 Task: Explore Airbnb accommodation in atec, Czech Republic from 10th December, 2023 to 15th December, 2023 for 7 adults. Place can be entire room or shared room with 4 bedrooms having 7 beds and 4 bathrooms. Property type can be house. Amenities needed are: wifi, TV, free parkinig on premises, gym, breakfast.
Action: Mouse moved to (406, 175)
Screenshot: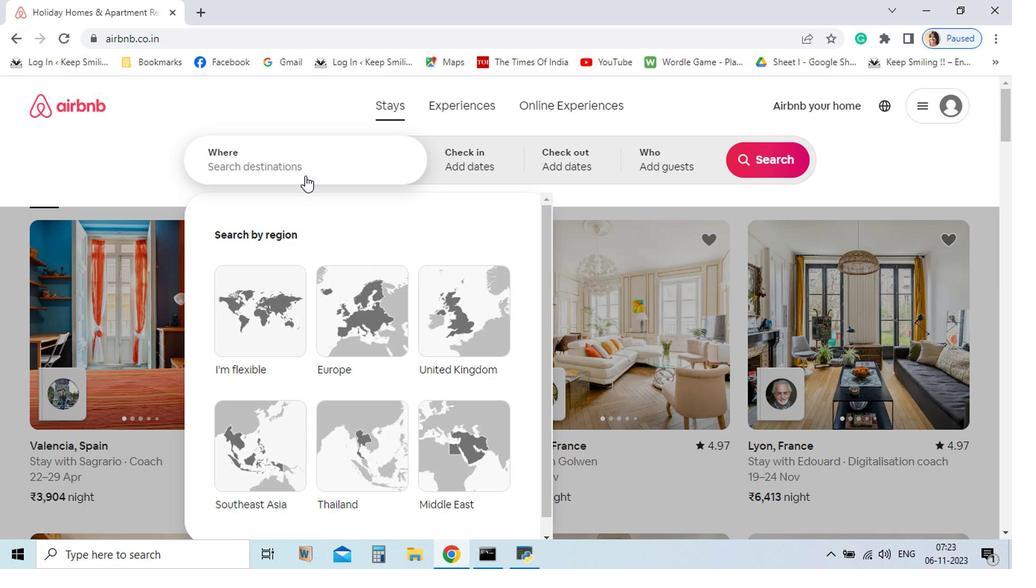 
Action: Mouse pressed left at (406, 175)
Screenshot: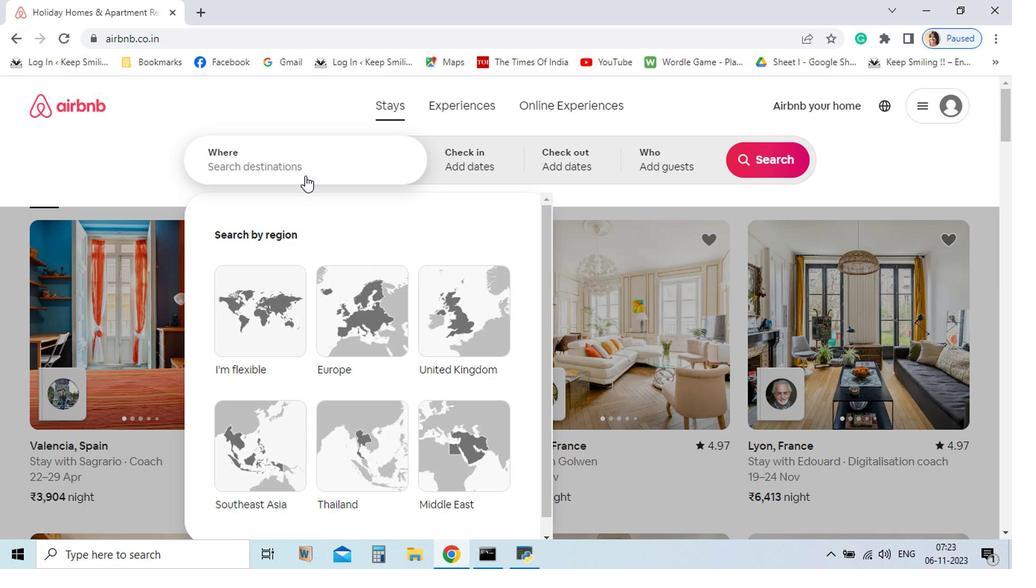 
Action: Mouse moved to (316, 224)
Screenshot: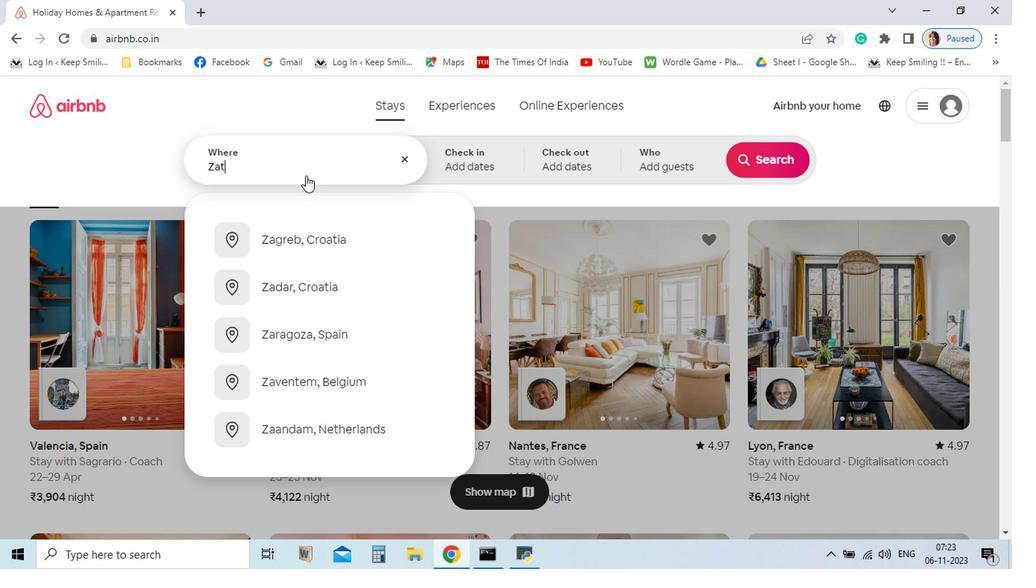 
Action: Mouse pressed left at (316, 224)
Screenshot: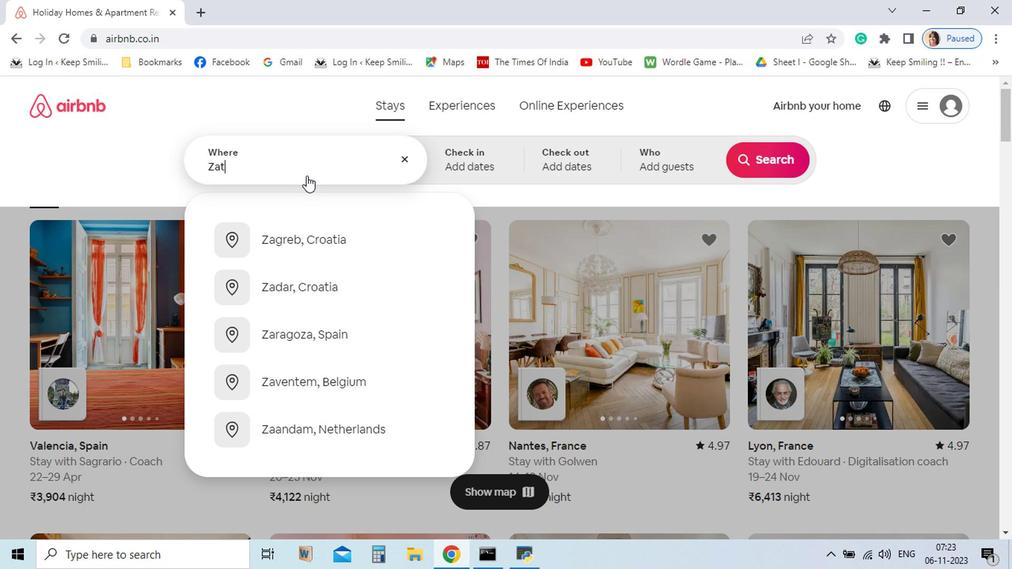 
Action: Mouse moved to (315, 224)
Screenshot: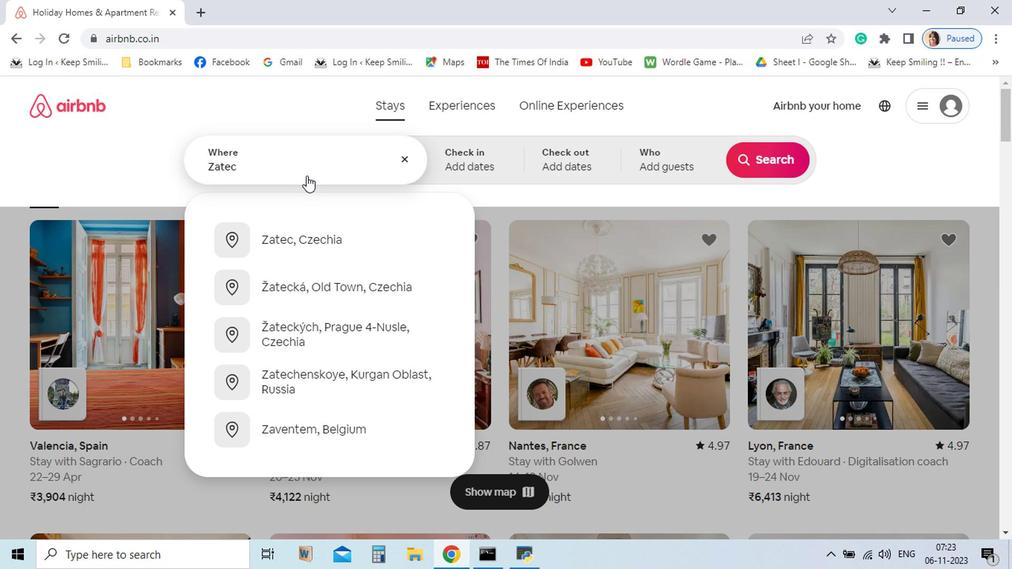 
Action: Key pressed <Key.shift>
Screenshot: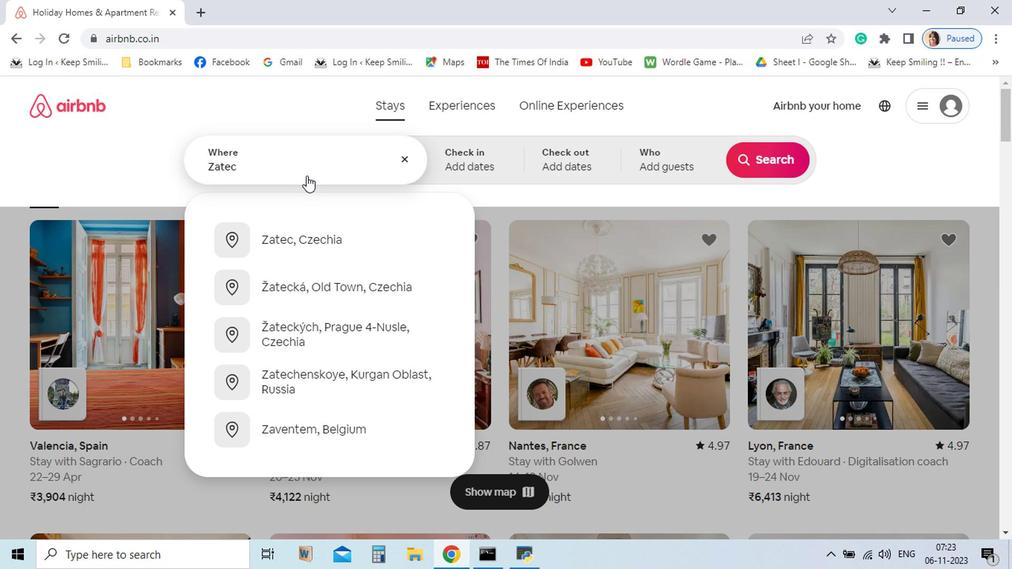 
Action: Mouse moved to (316, 224)
Screenshot: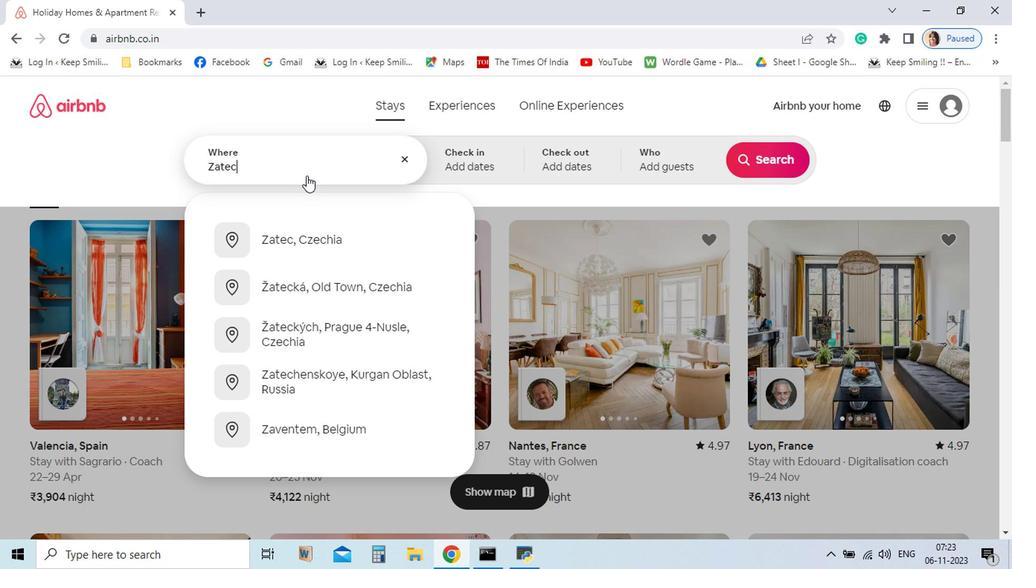 
Action: Key pressed Za
Screenshot: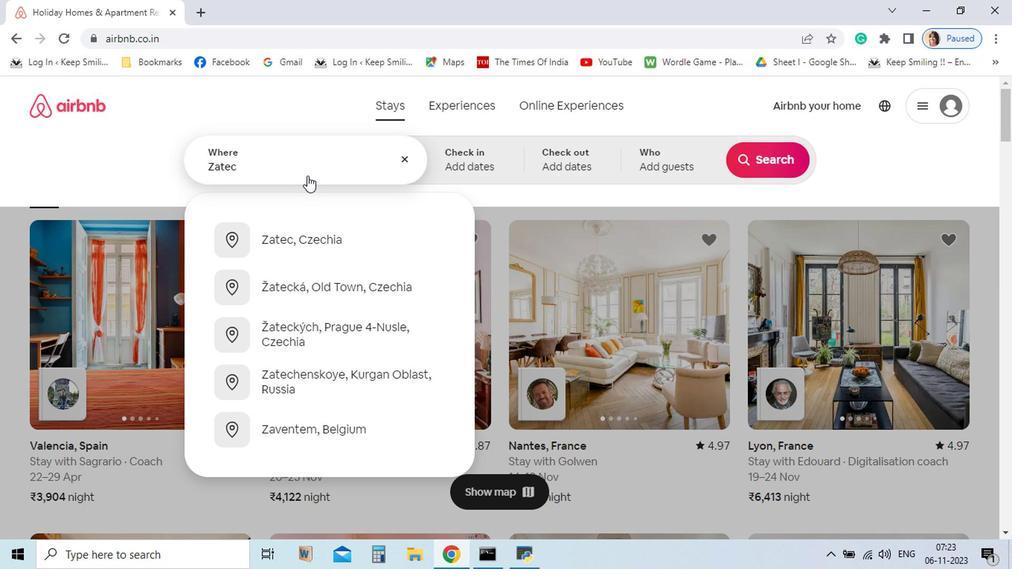 
Action: Mouse moved to (316, 224)
Screenshot: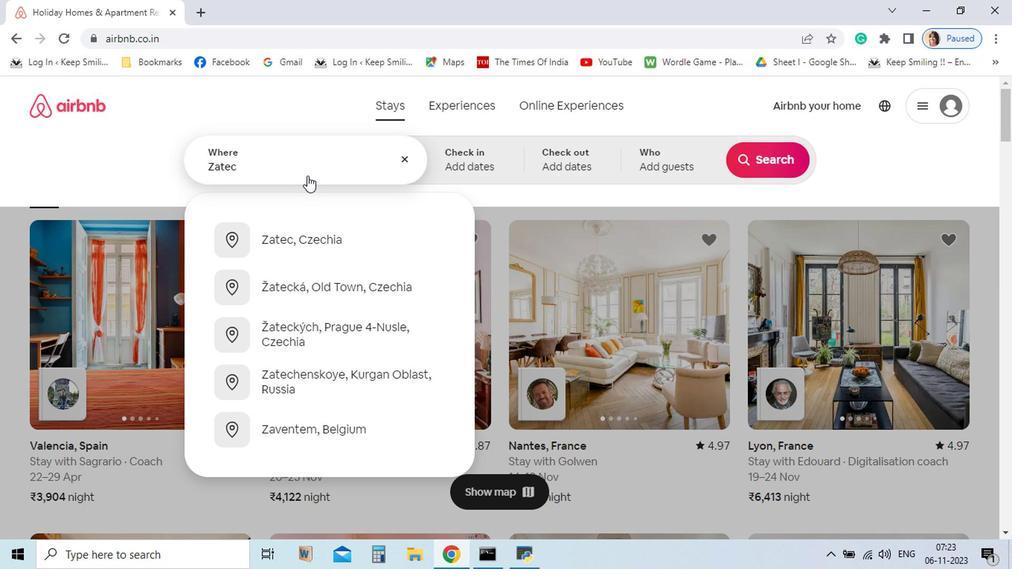 
Action: Key pressed t
Screenshot: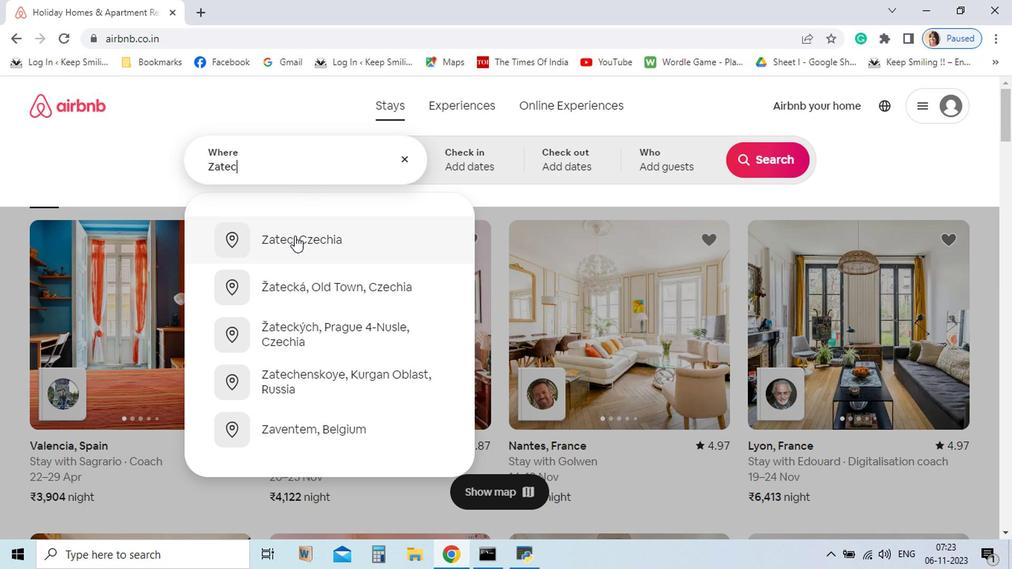 
Action: Mouse moved to (316, 224)
Screenshot: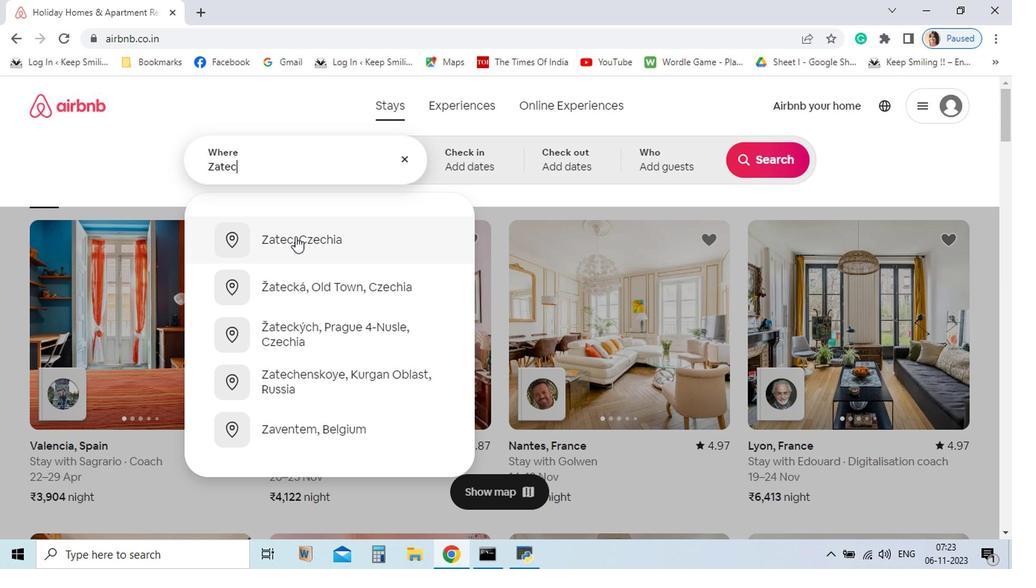 
Action: Key pressed ec
Screenshot: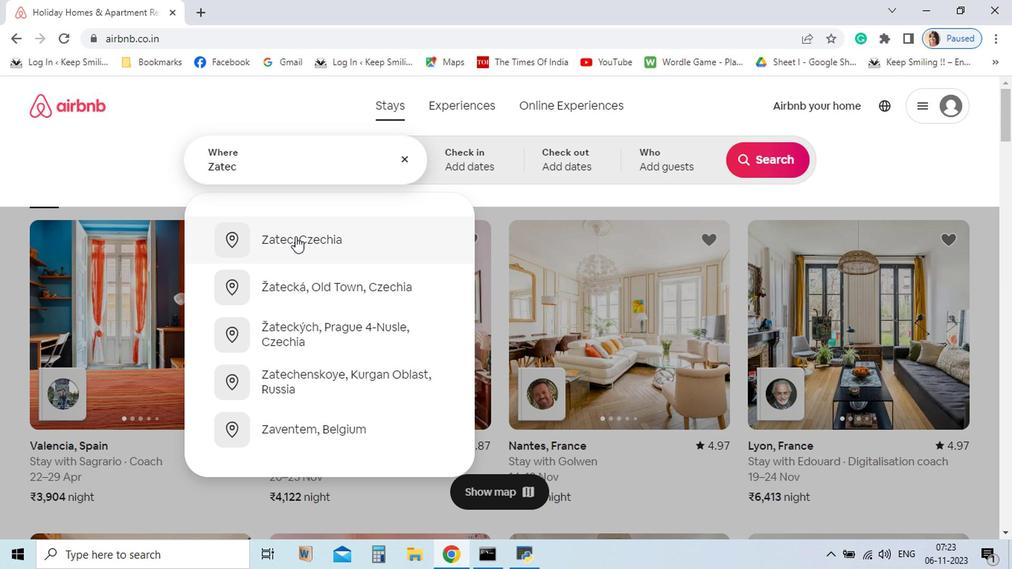 
Action: Mouse moved to (323, 259)
Screenshot: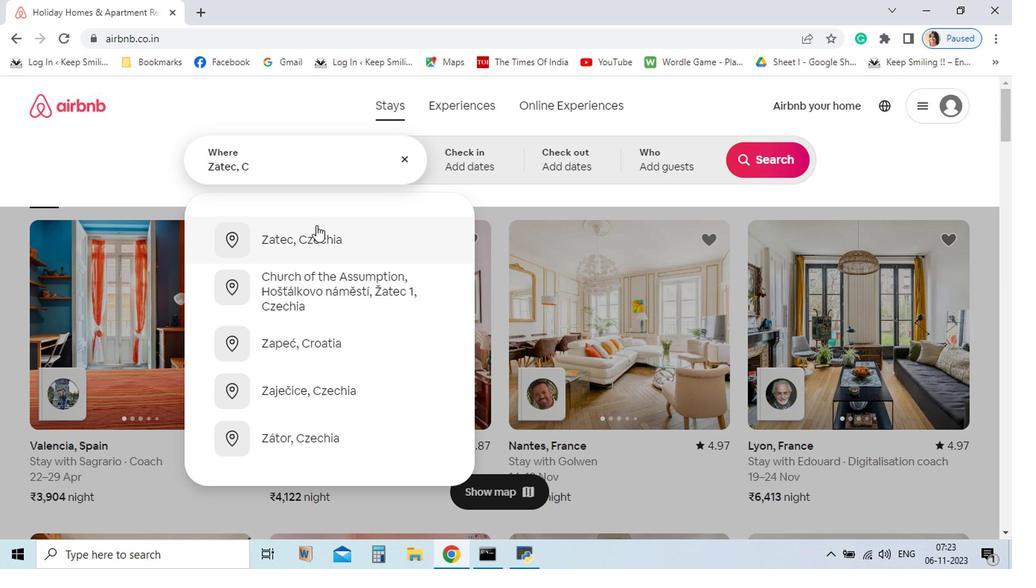 
Action: Key pressed ,<Key.space><Key.shift>Czech<Key.space><Key.shift>Republic
Screenshot: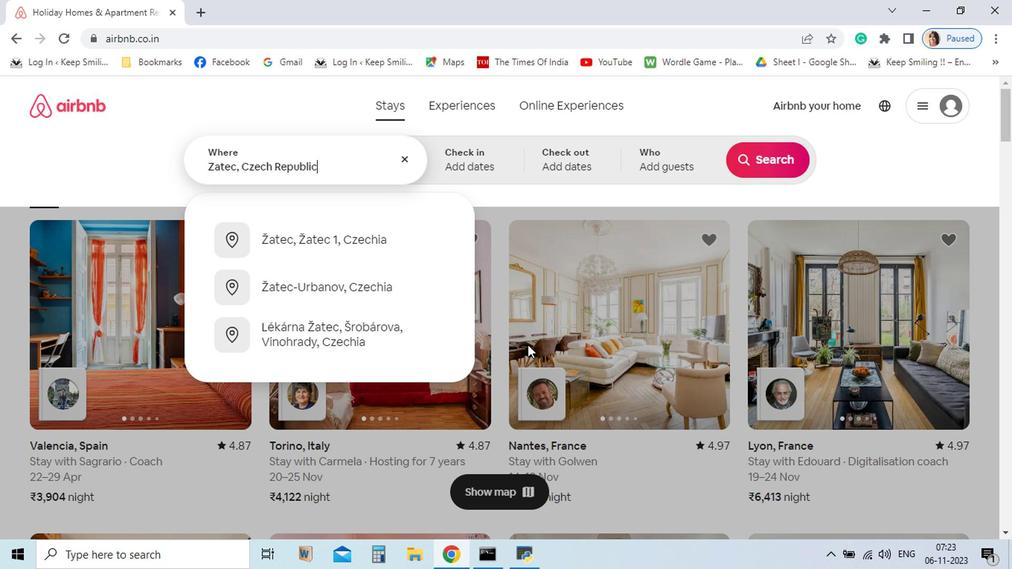 
Action: Mouse moved to (473, 344)
Screenshot: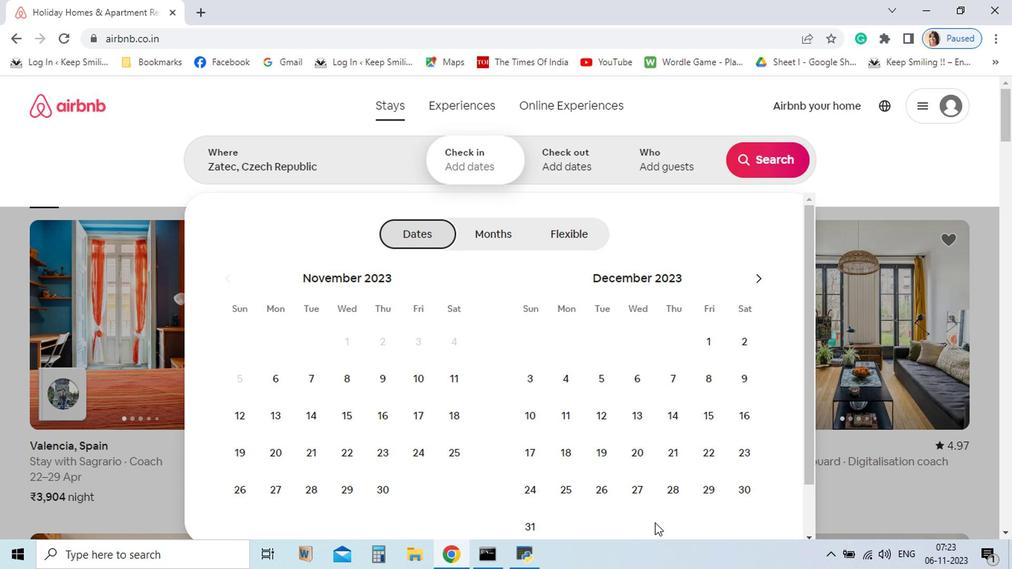 
Action: Key pressed <Key.enter>
Screenshot: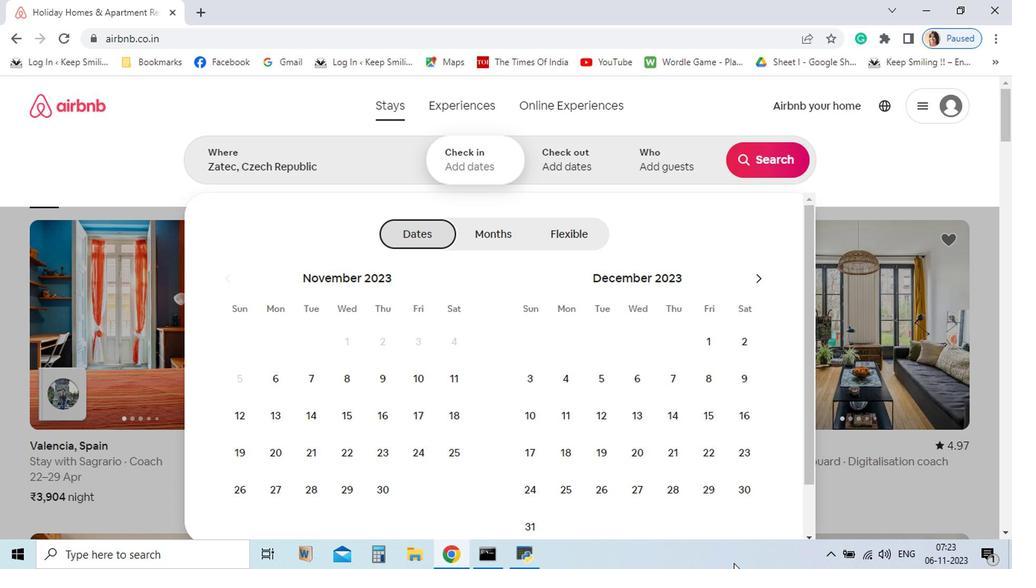 
Action: Mouse moved to (472, 389)
Screenshot: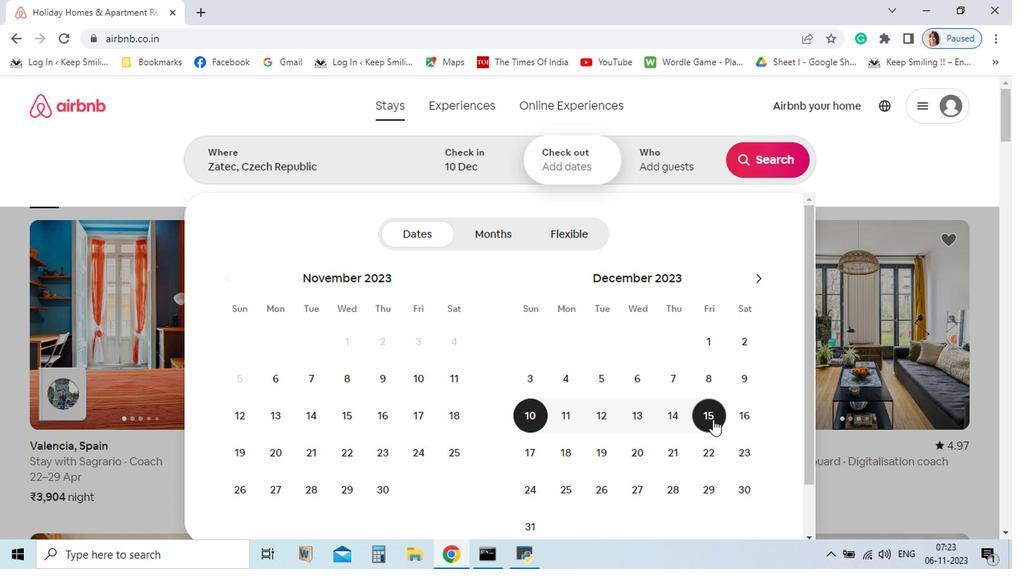 
Action: Mouse pressed left at (472, 389)
Screenshot: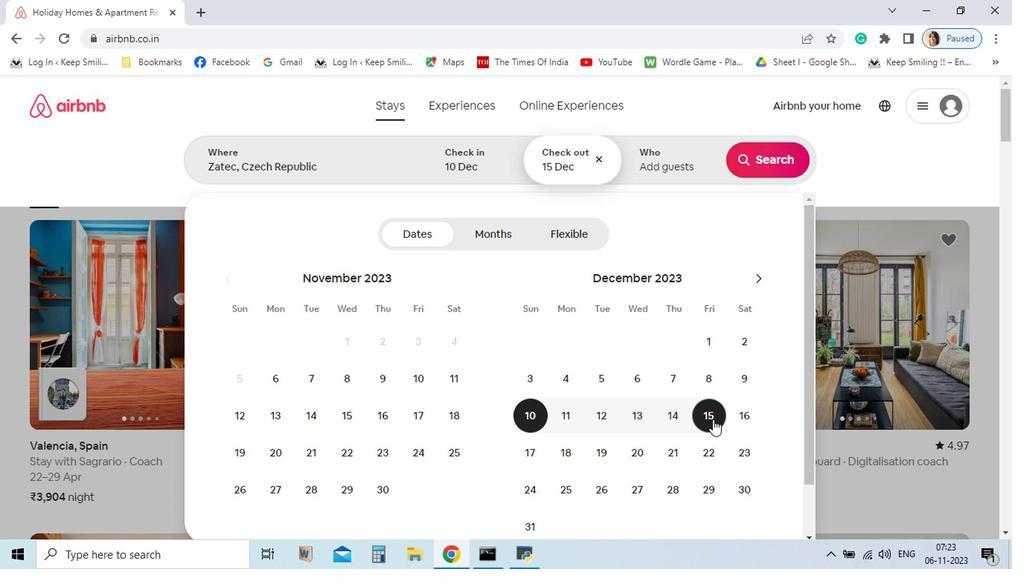 
Action: Mouse moved to (604, 398)
Screenshot: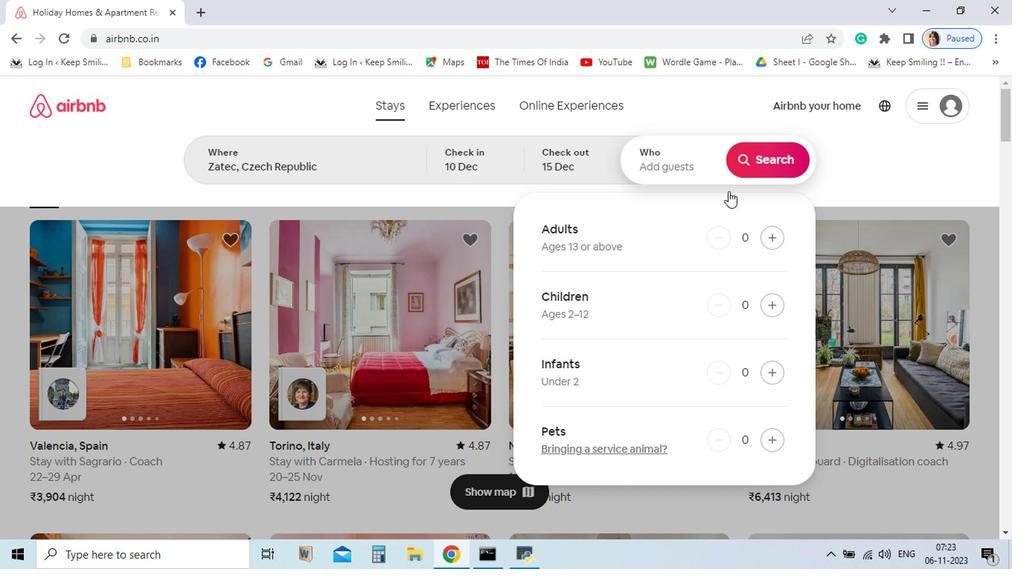 
Action: Mouse pressed left at (604, 398)
Screenshot: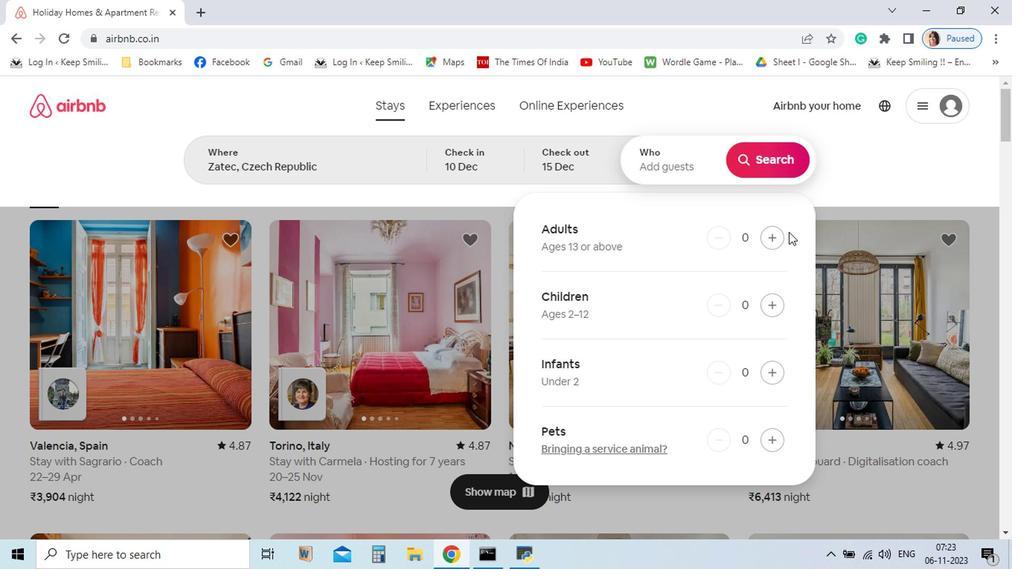 
Action: Mouse moved to (567, 204)
Screenshot: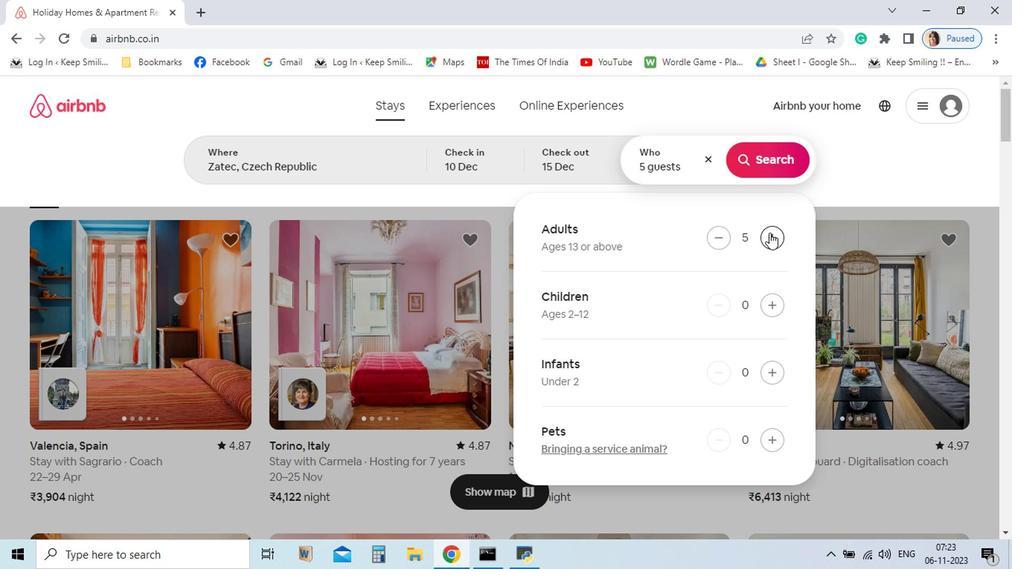 
Action: Mouse pressed left at (567, 204)
Screenshot: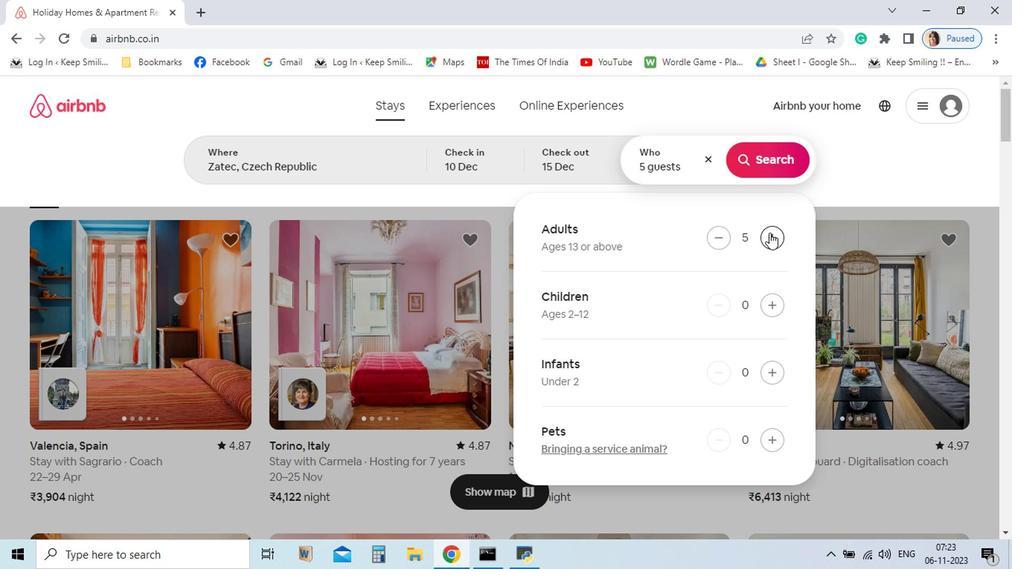 
Action: Mouse moved to (644, 265)
Screenshot: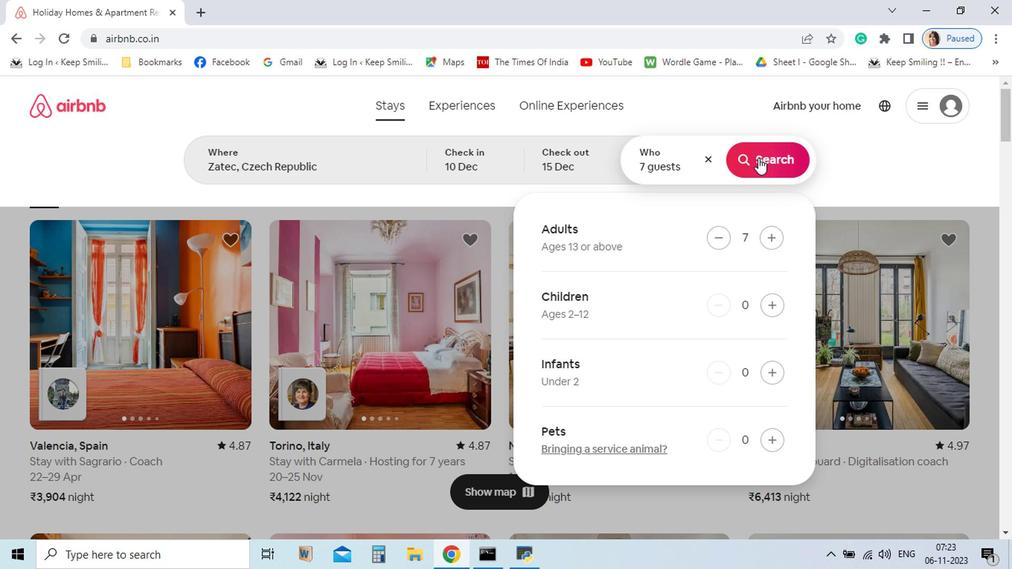 
Action: Mouse pressed left at (644, 265)
Screenshot: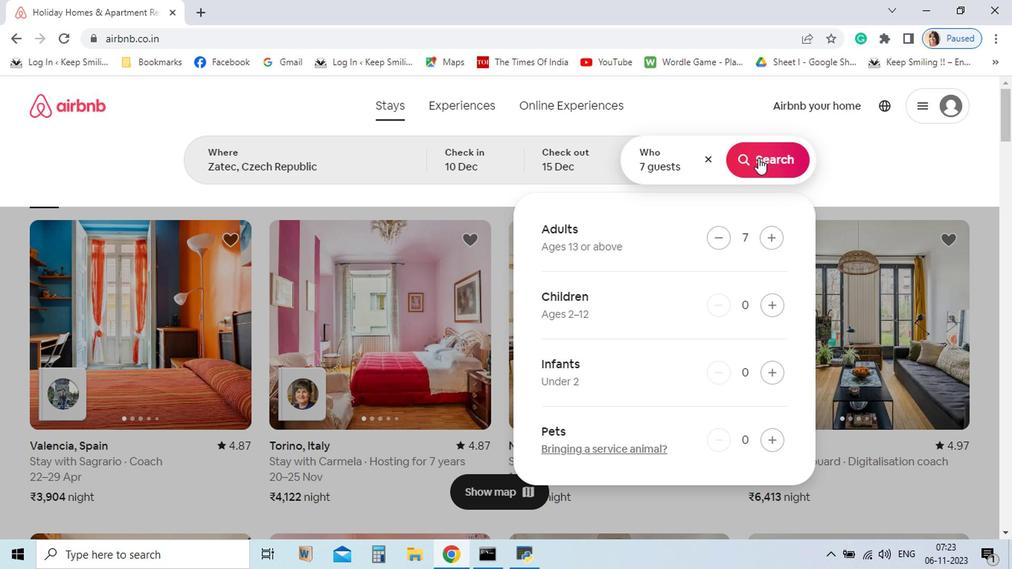 
Action: Mouse pressed left at (644, 265)
Screenshot: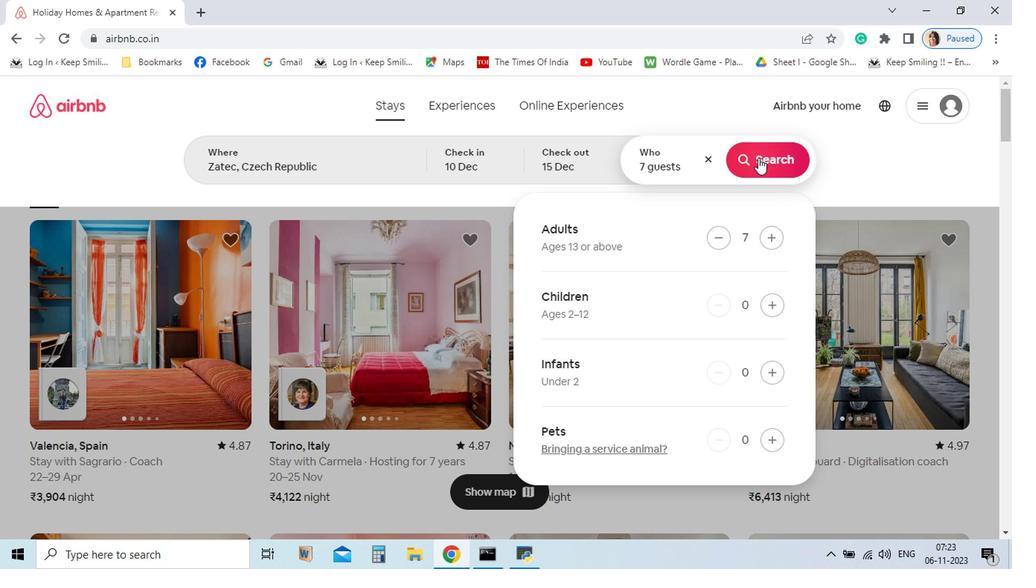 
Action: Mouse pressed left at (644, 265)
Screenshot: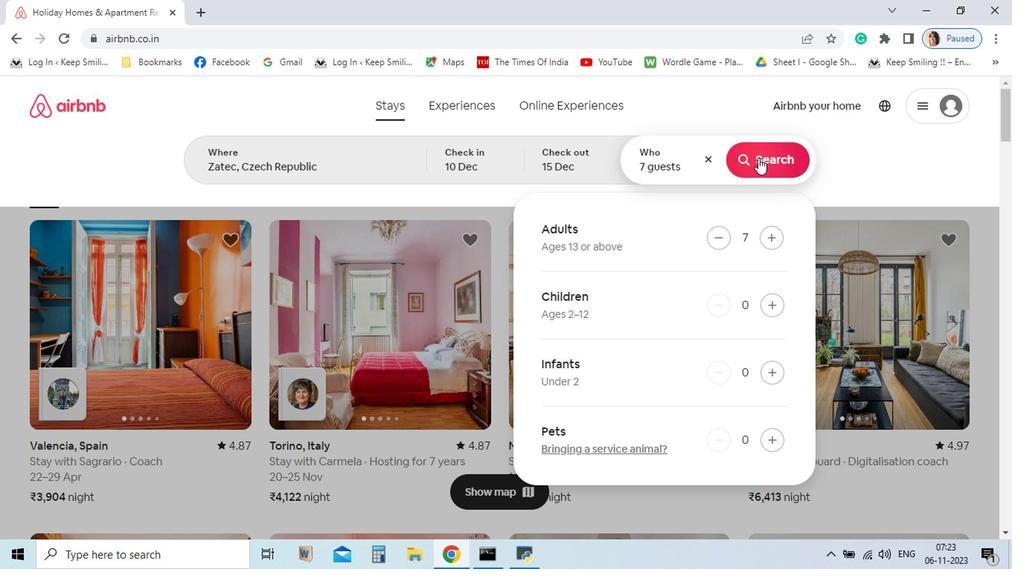 
Action: Mouse pressed left at (644, 265)
Screenshot: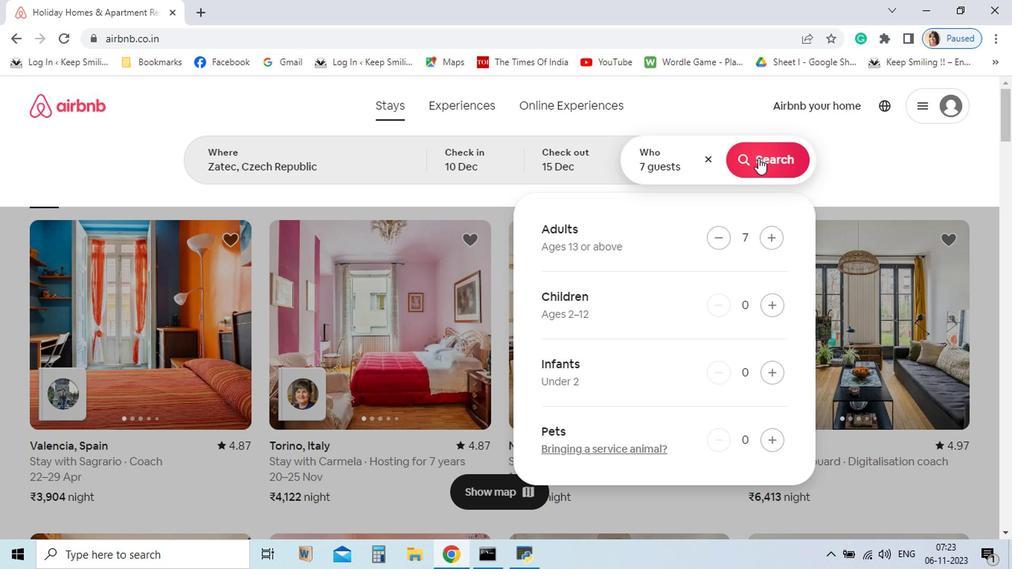 
Action: Mouse pressed left at (644, 265)
Screenshot: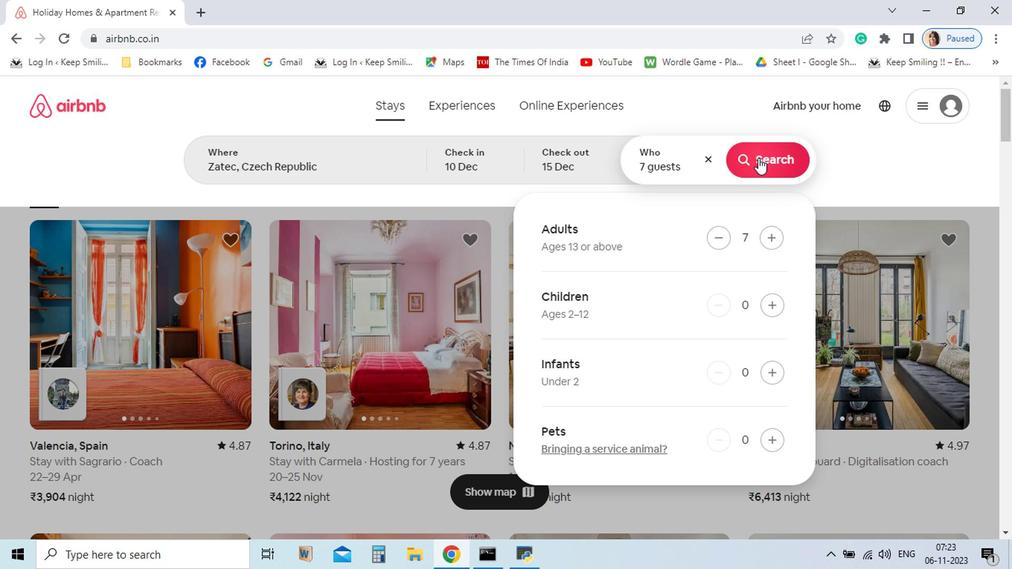 
Action: Mouse pressed left at (644, 265)
Screenshot: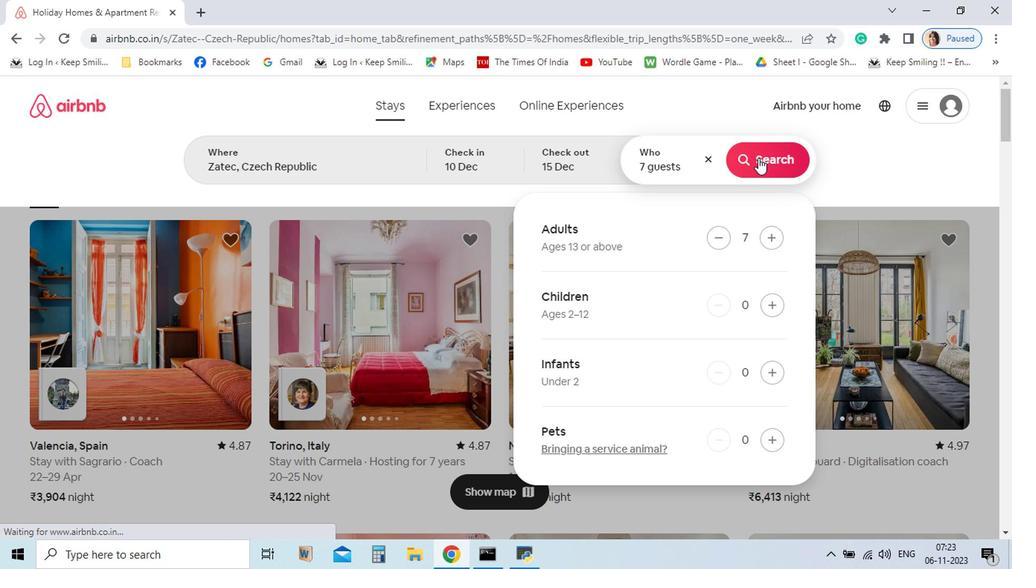 
Action: Mouse pressed left at (644, 265)
Screenshot: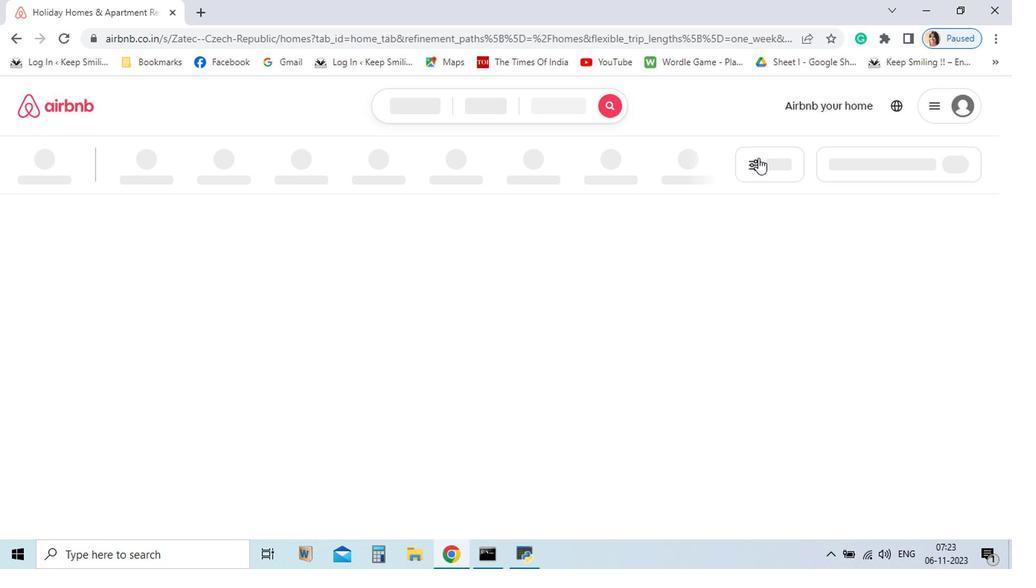 
Action: Mouse moved to (637, 211)
Screenshot: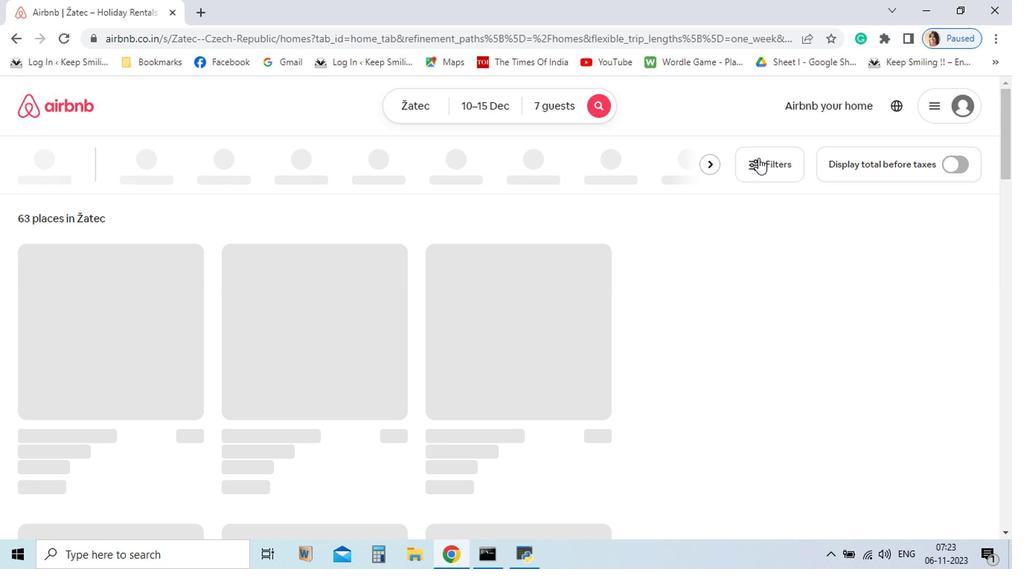 
Action: Mouse pressed left at (637, 211)
Screenshot: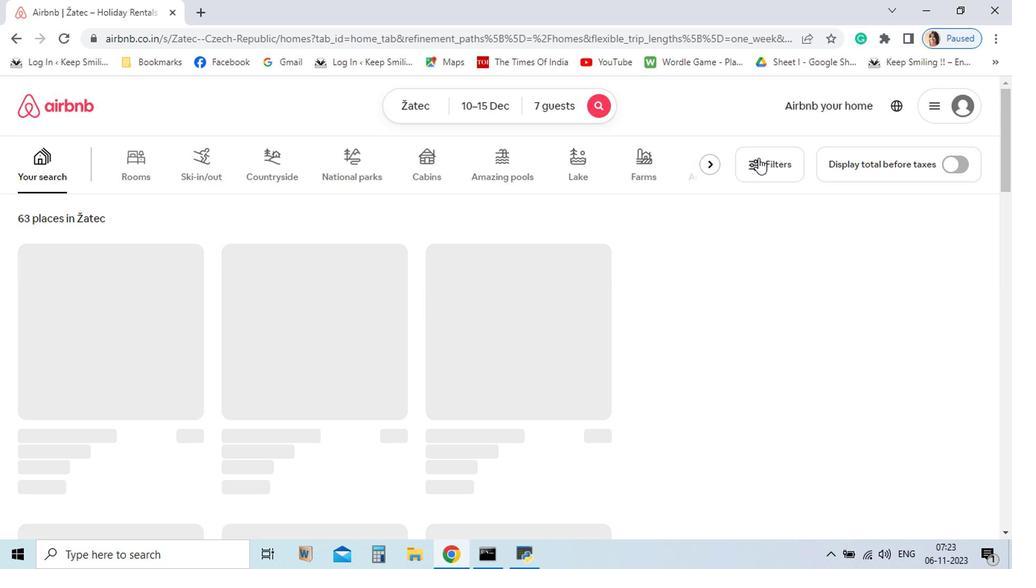 
Action: Mouse moved to (652, 213)
Screenshot: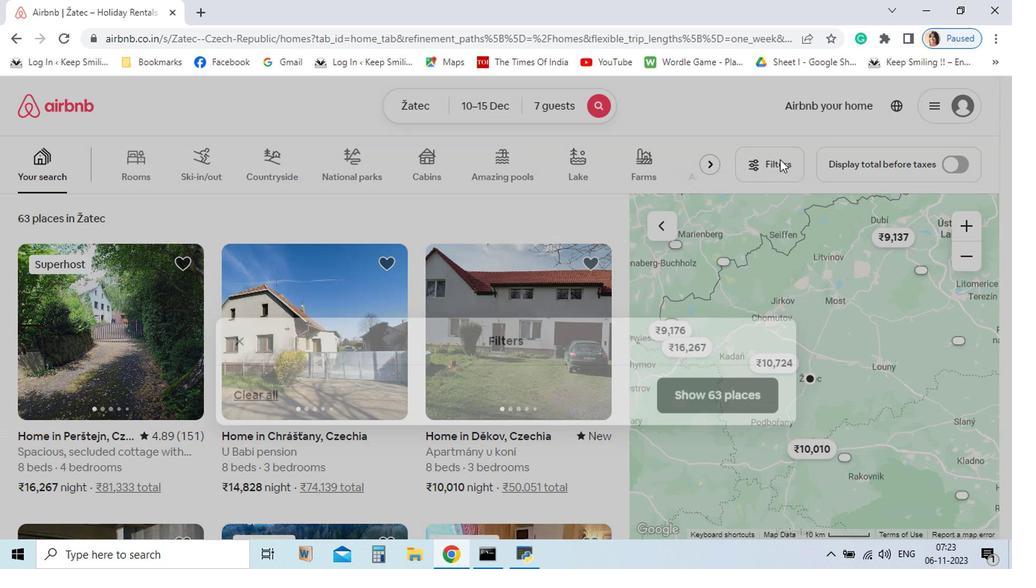 
Action: Mouse pressed left at (652, 213)
Screenshot: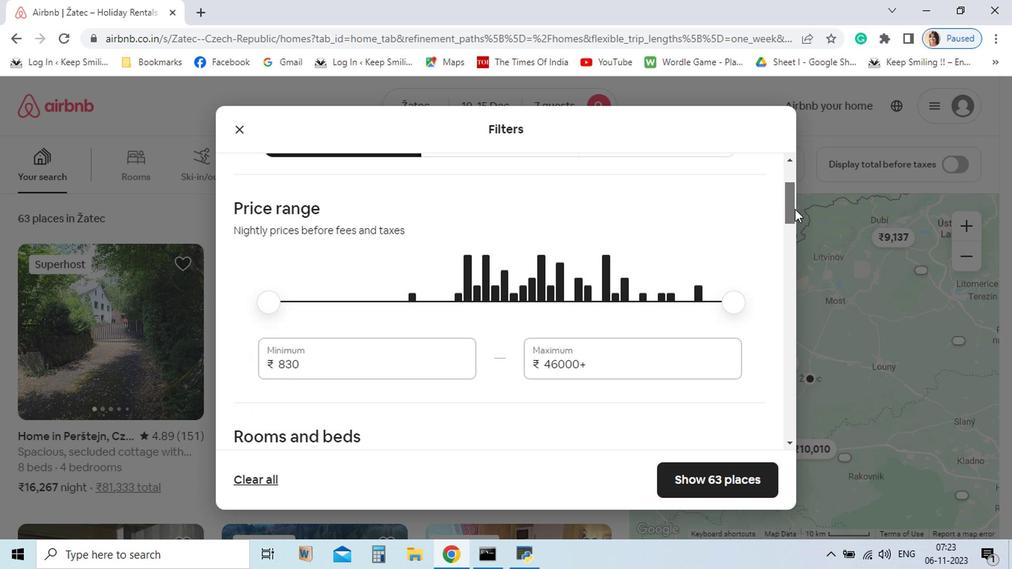 
Action: Mouse moved to (658, 233)
Screenshot: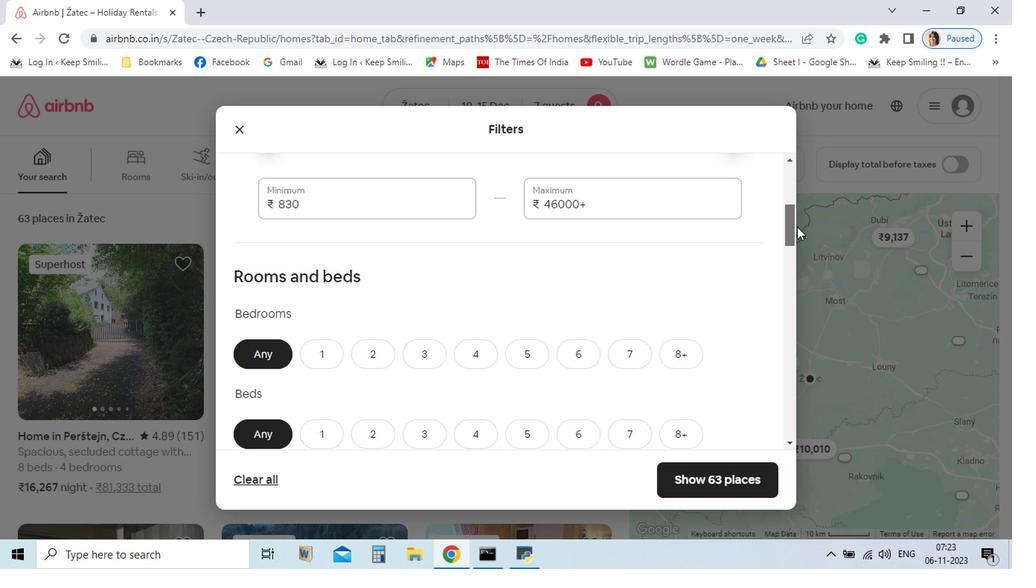 
Action: Mouse pressed left at (658, 233)
Screenshot: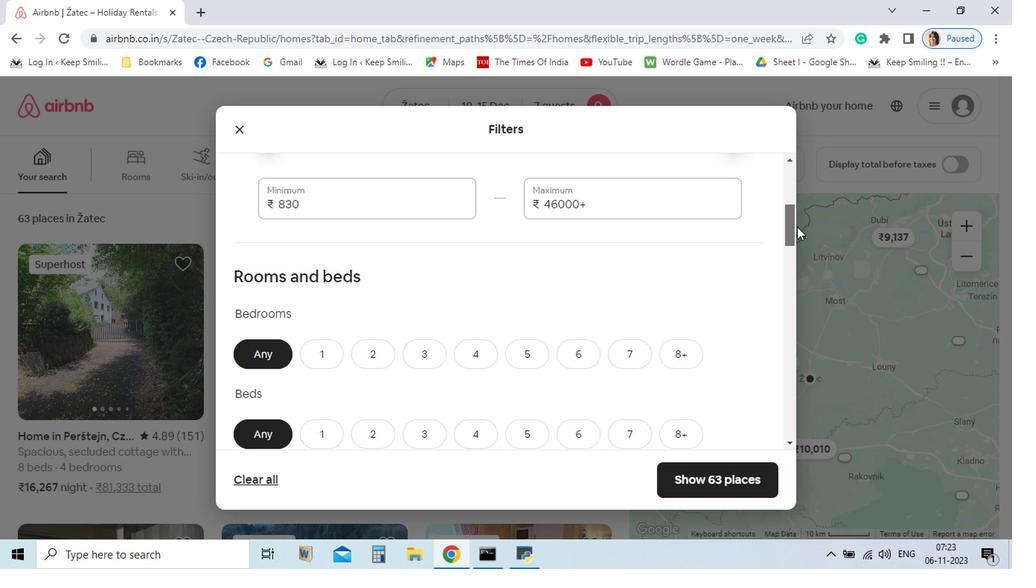 
Action: Mouse moved to (432, 340)
Screenshot: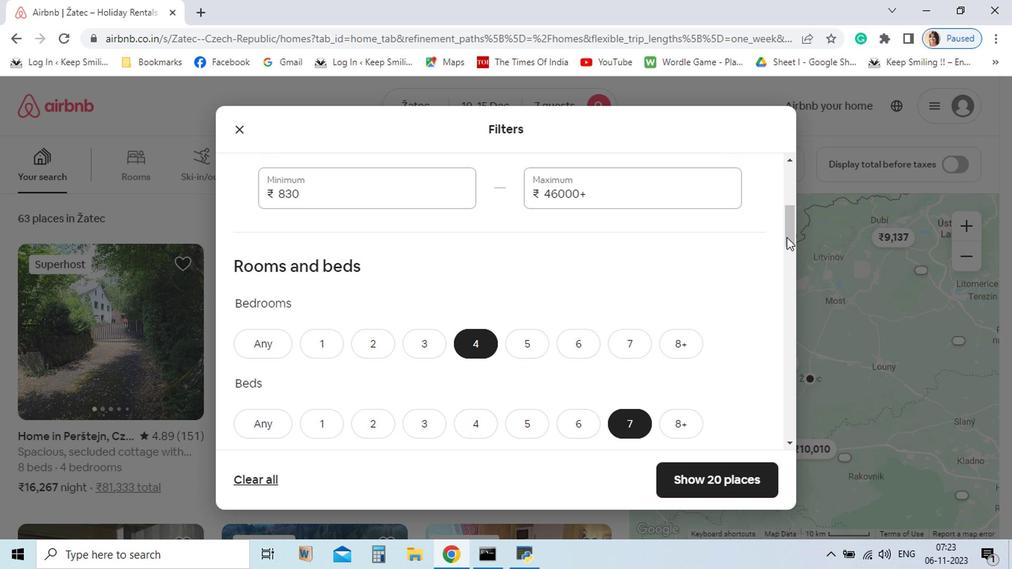 
Action: Mouse pressed left at (432, 340)
Screenshot: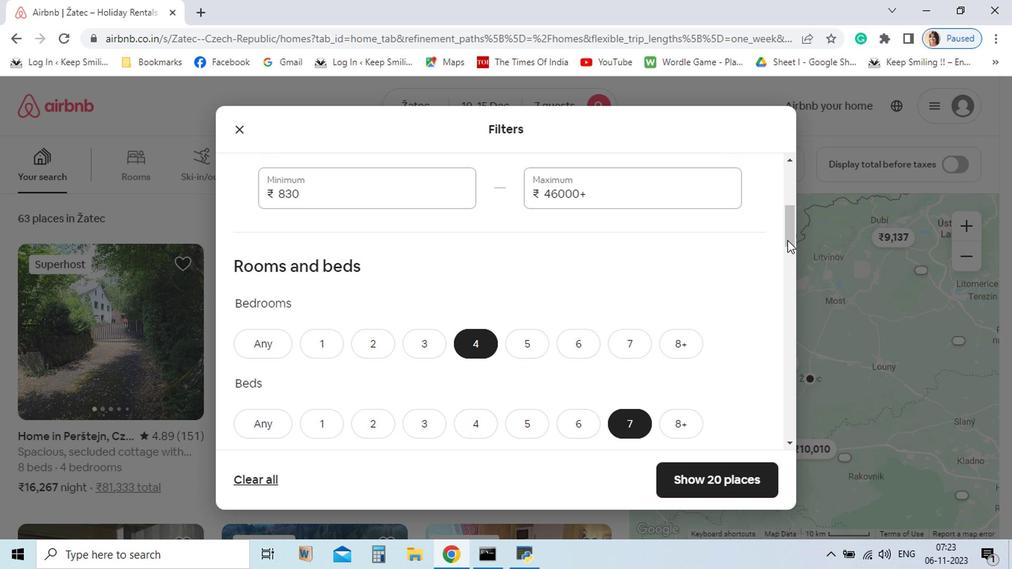 
Action: Mouse moved to (548, 399)
Screenshot: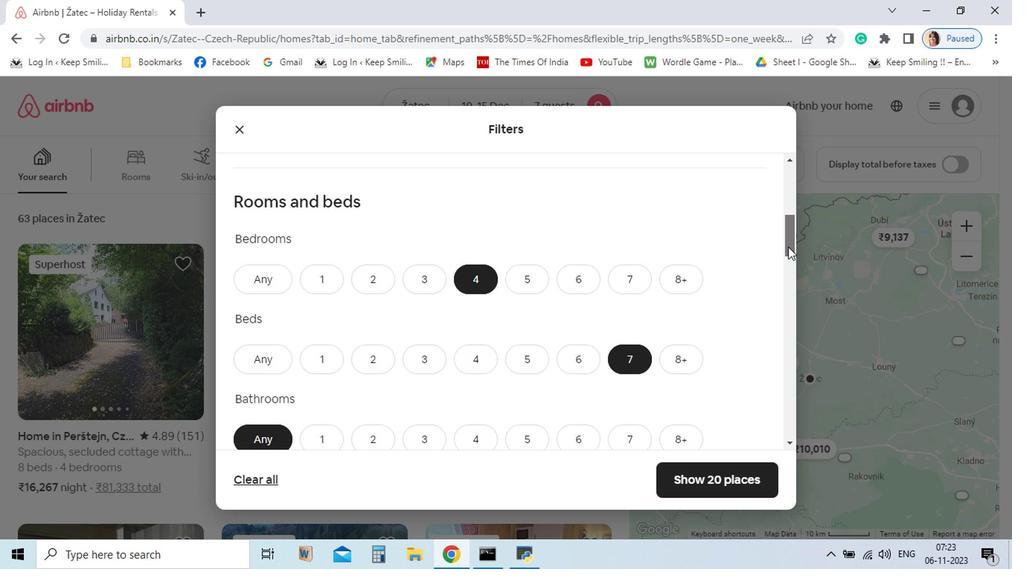 
Action: Mouse pressed left at (548, 399)
Screenshot: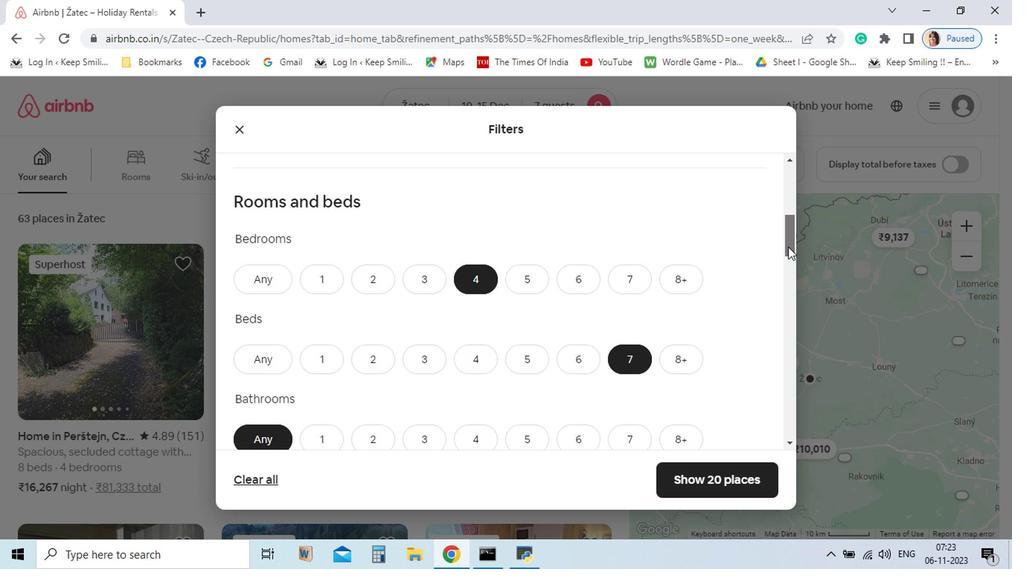 
Action: Mouse moved to (657, 268)
Screenshot: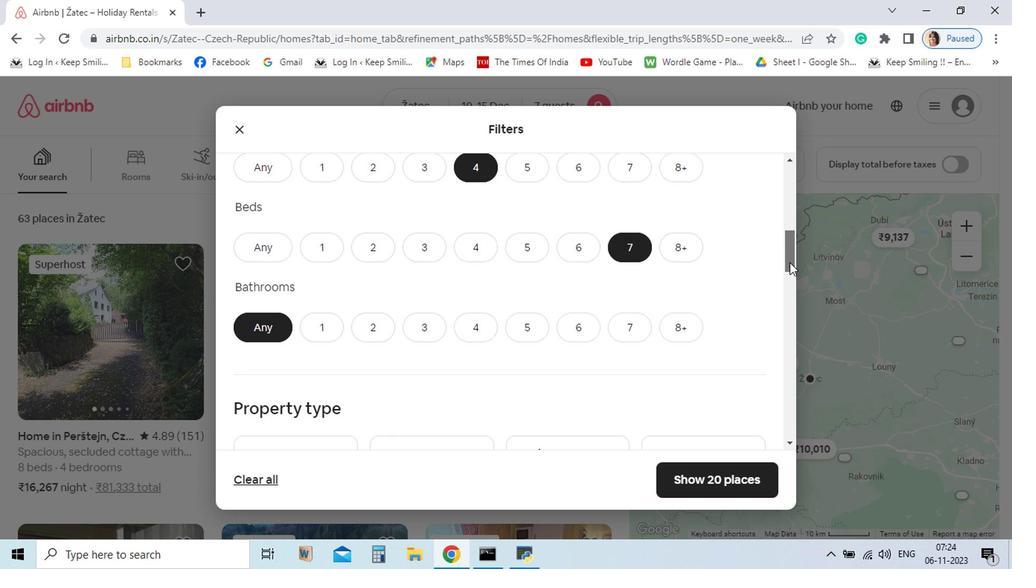 
Action: Mouse pressed left at (657, 268)
Screenshot: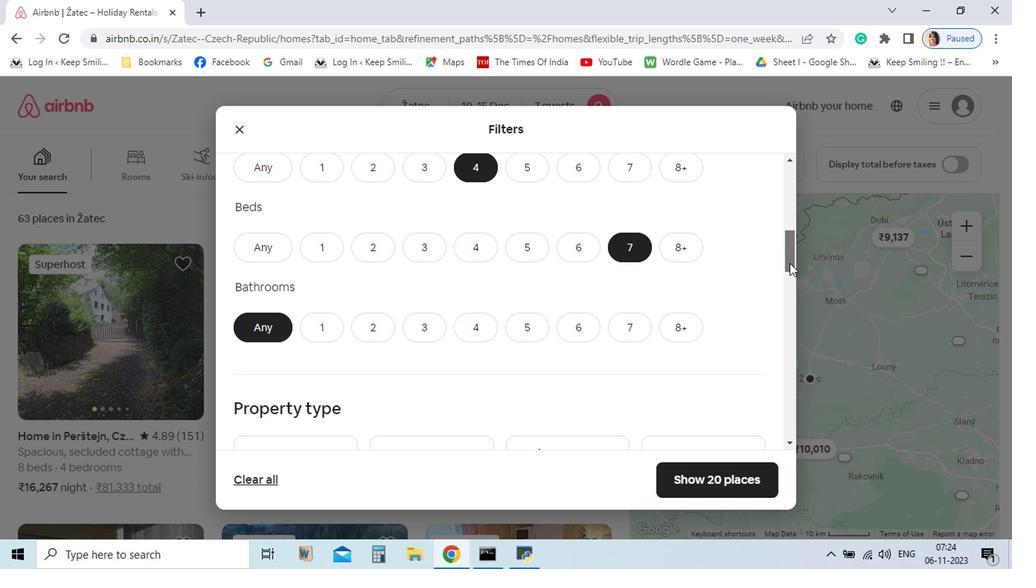 
Action: Mouse moved to (440, 326)
Screenshot: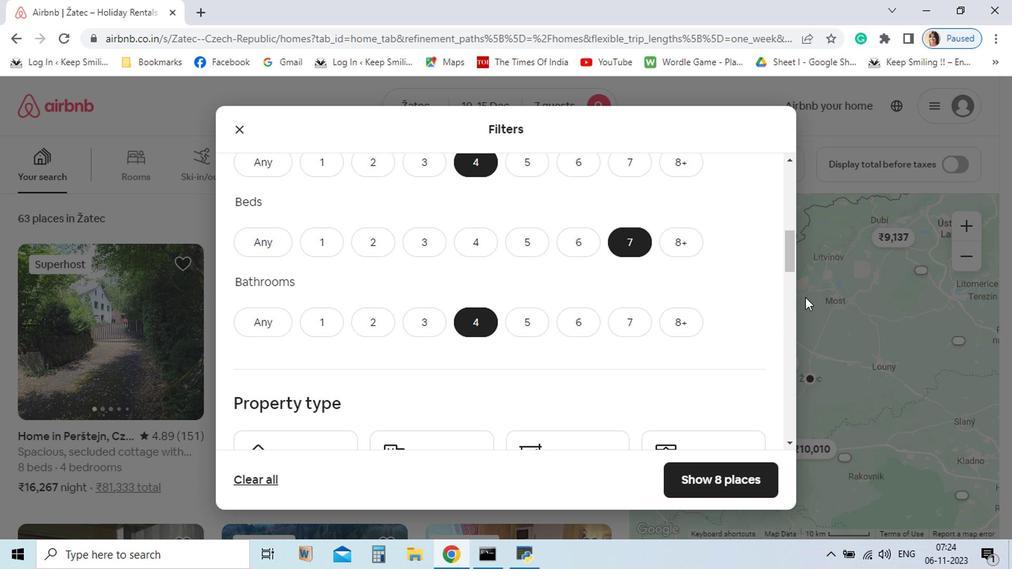 
Action: Mouse pressed left at (440, 326)
Screenshot: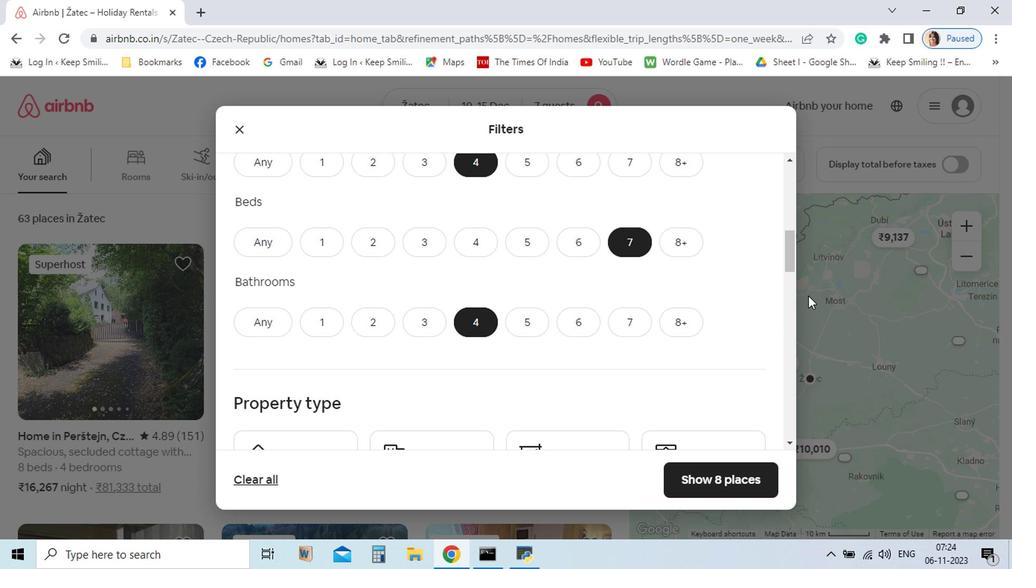 
Action: Mouse moved to (659, 286)
Screenshot: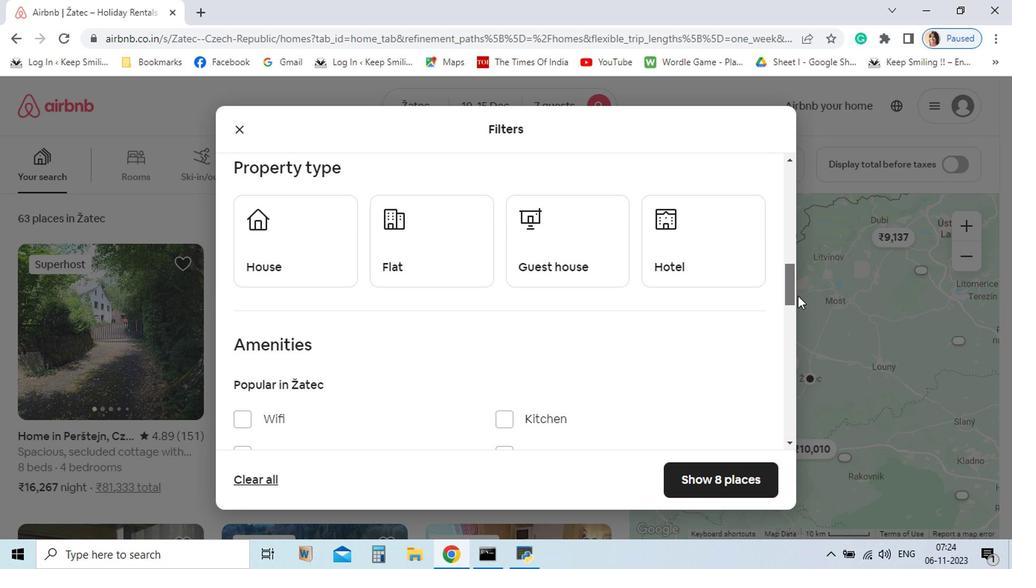 
Action: Mouse pressed left at (659, 286)
Screenshot: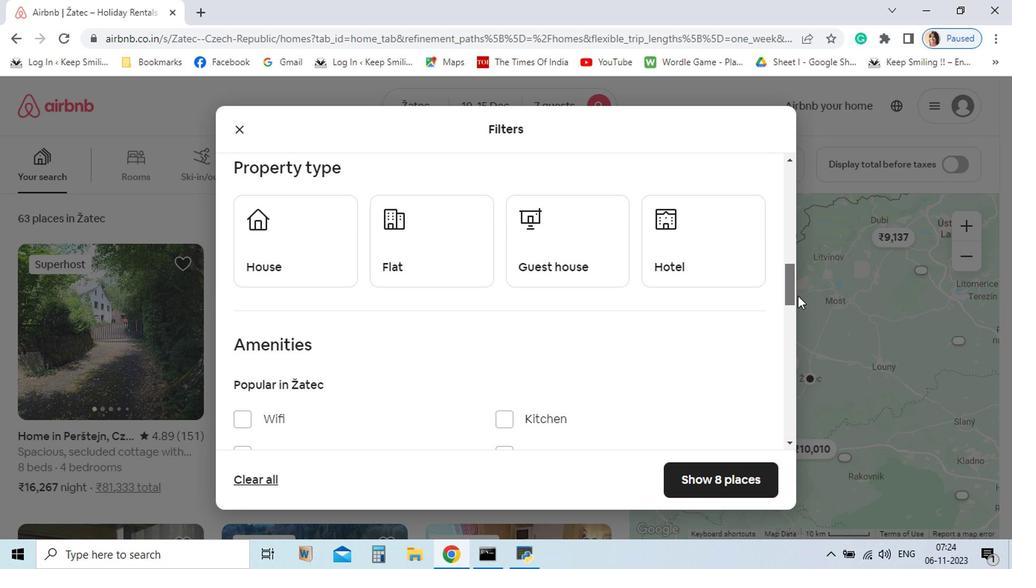 
Action: Mouse moved to (659, 309)
Screenshot: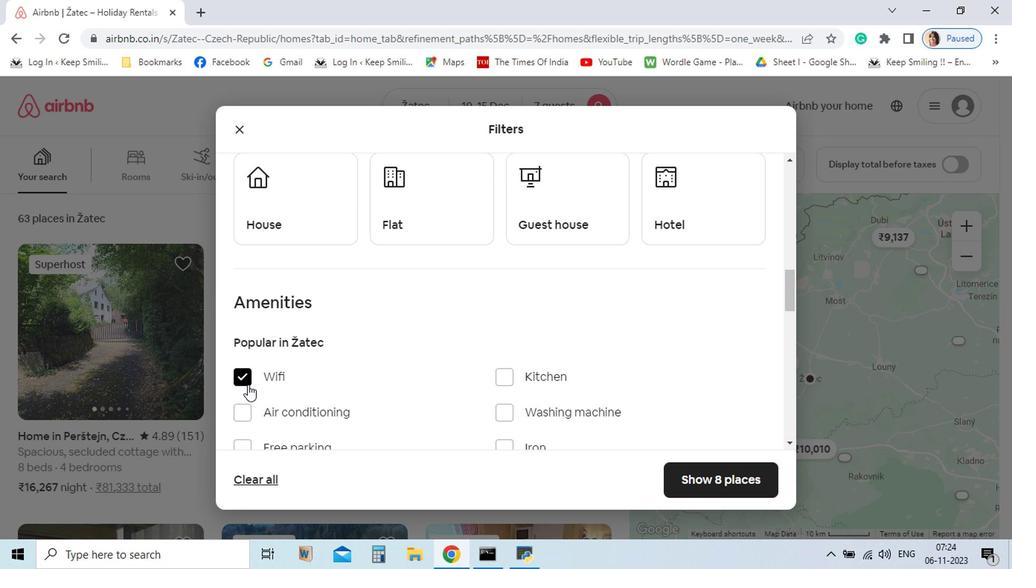 
Action: Mouse pressed left at (659, 309)
Screenshot: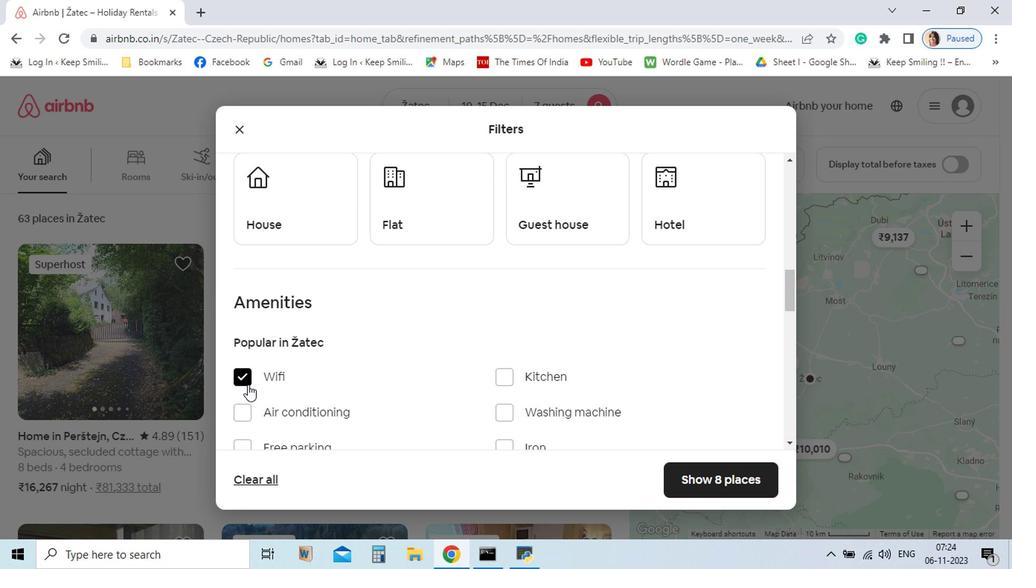 
Action: Mouse moved to (275, 373)
Screenshot: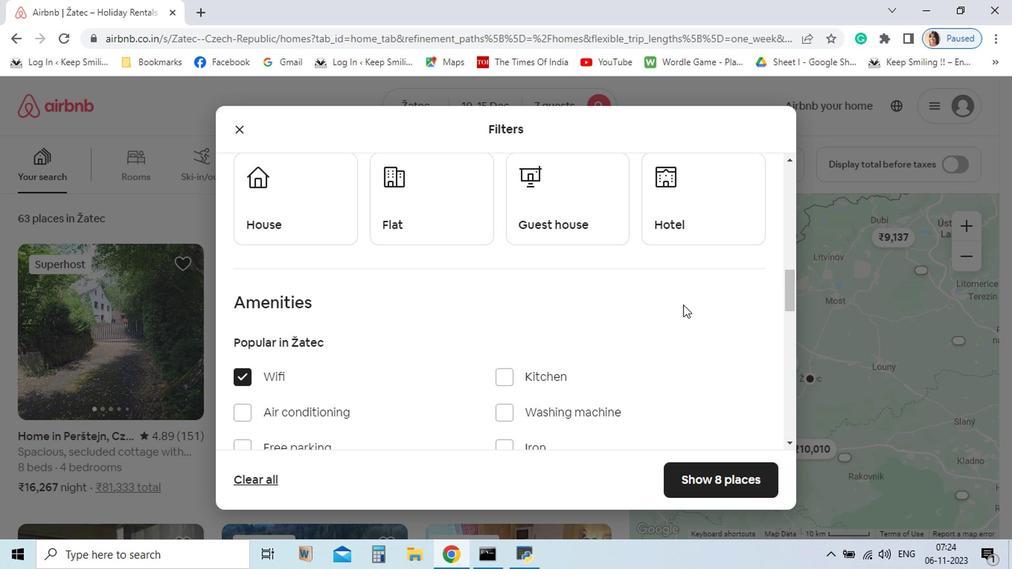 
Action: Mouse pressed left at (275, 373)
Screenshot: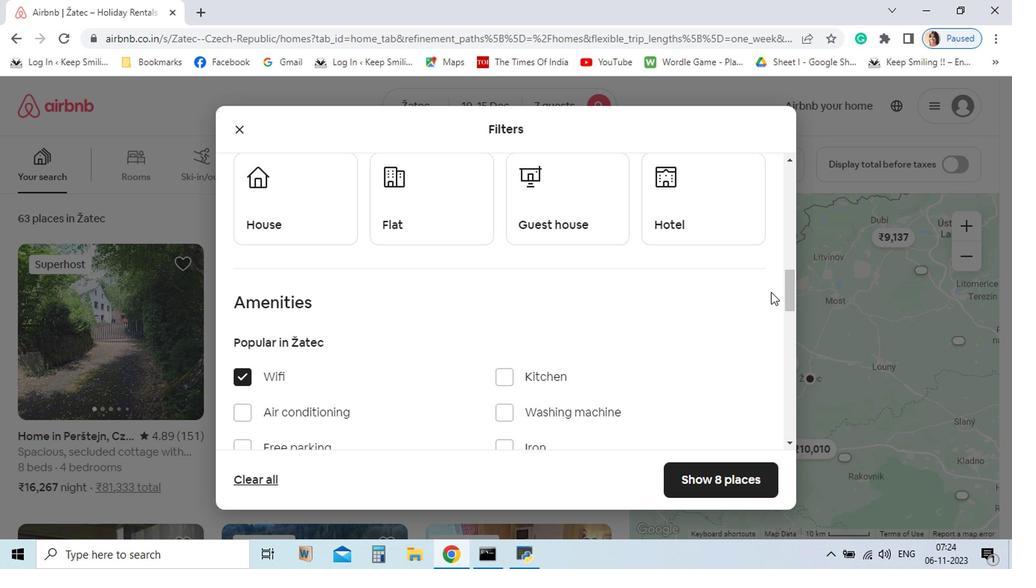 
Action: Mouse moved to (657, 319)
Screenshot: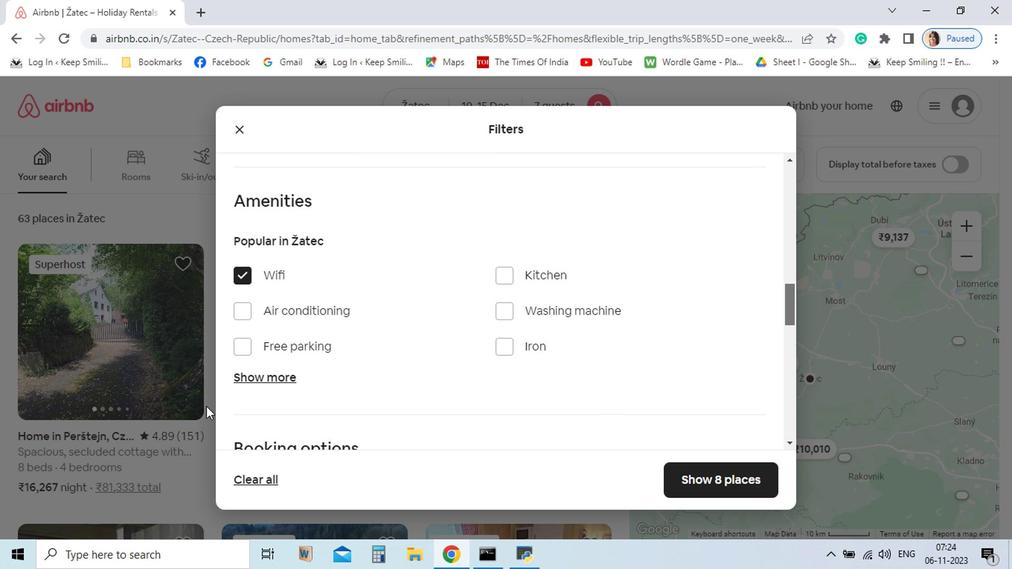 
Action: Mouse pressed left at (657, 319)
Screenshot: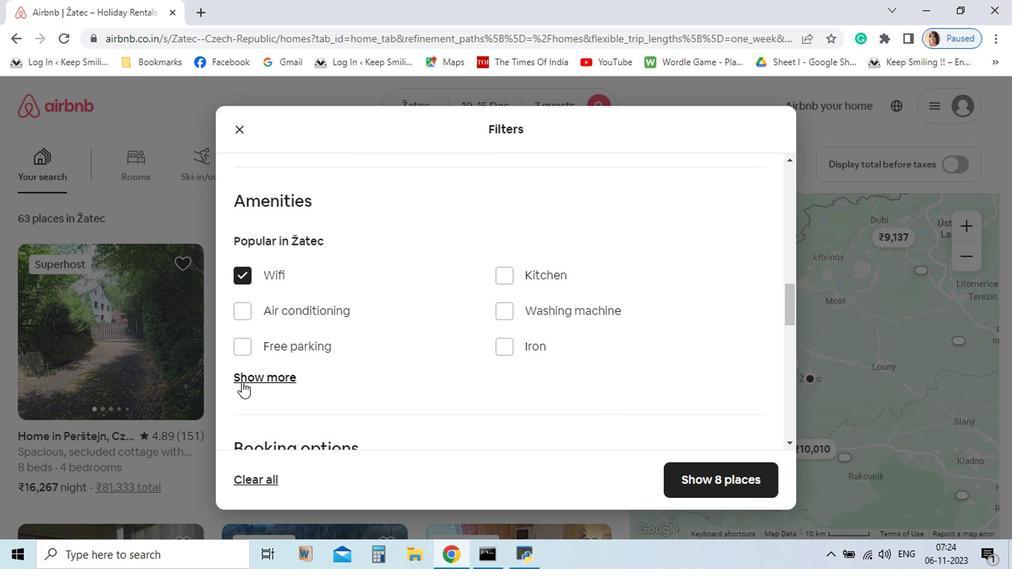 
Action: Mouse moved to (276, 368)
Screenshot: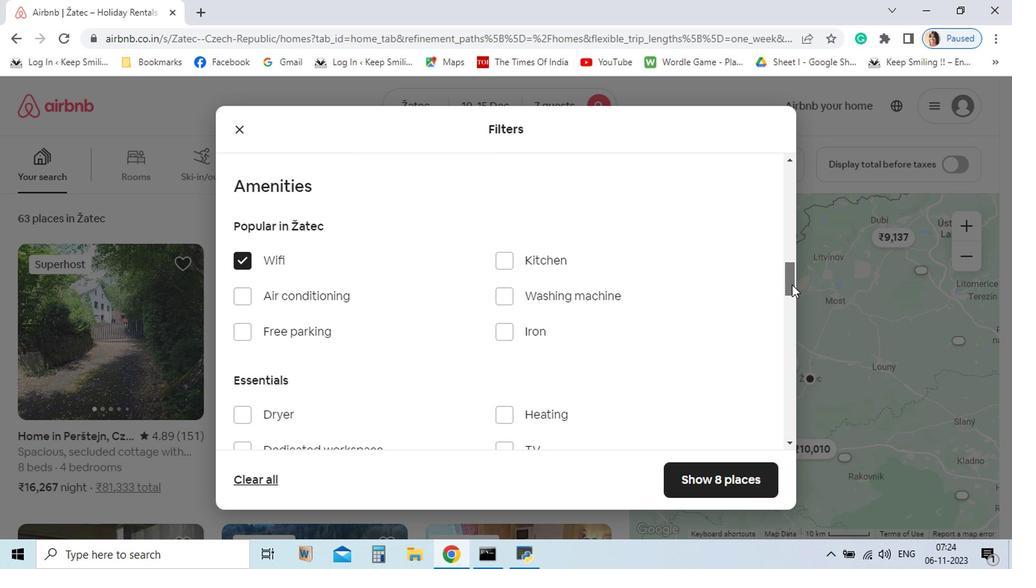 
Action: Mouse pressed left at (276, 368)
Screenshot: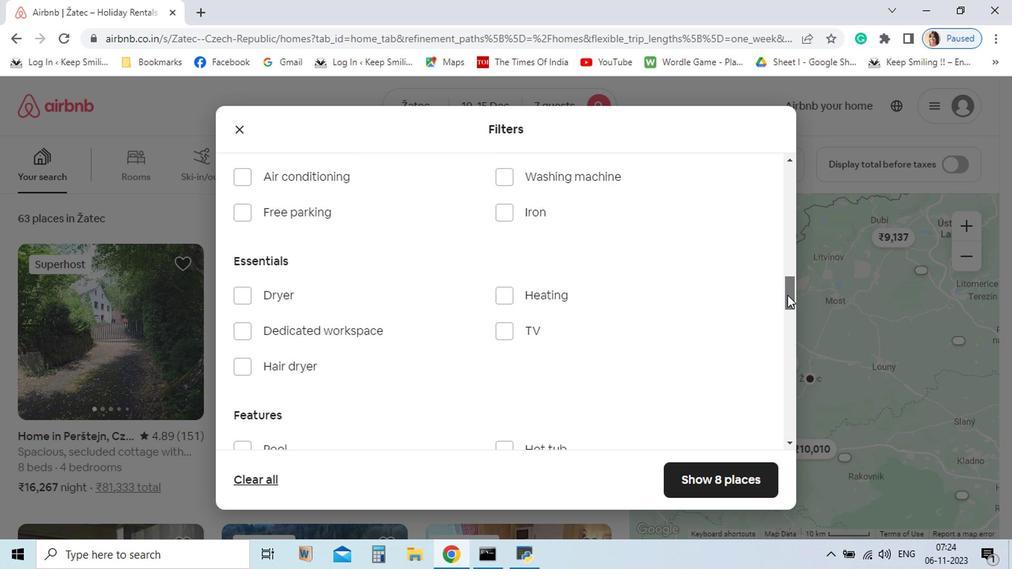 
Action: Mouse moved to (661, 297)
Screenshot: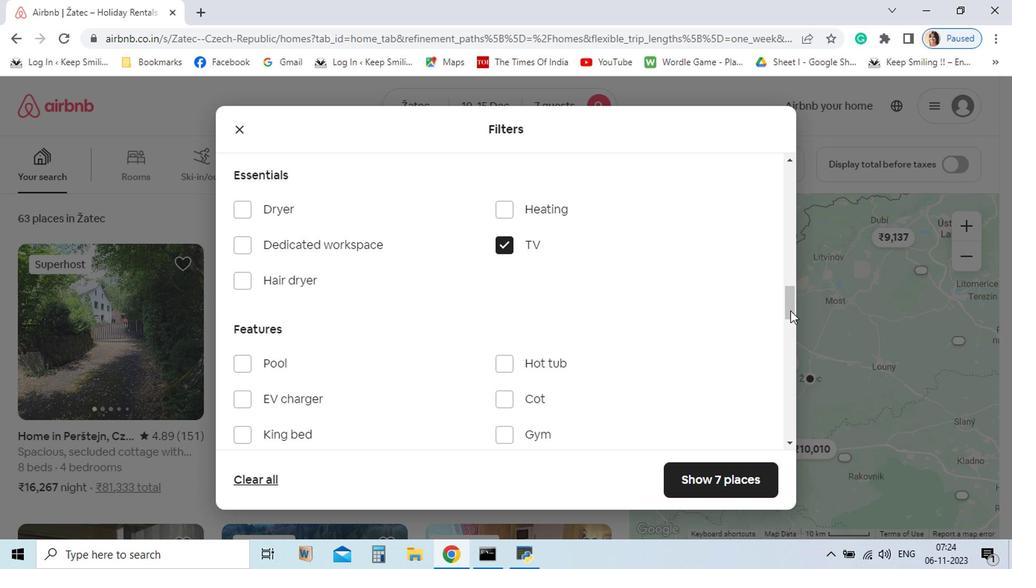 
Action: Mouse pressed left at (661, 297)
Screenshot: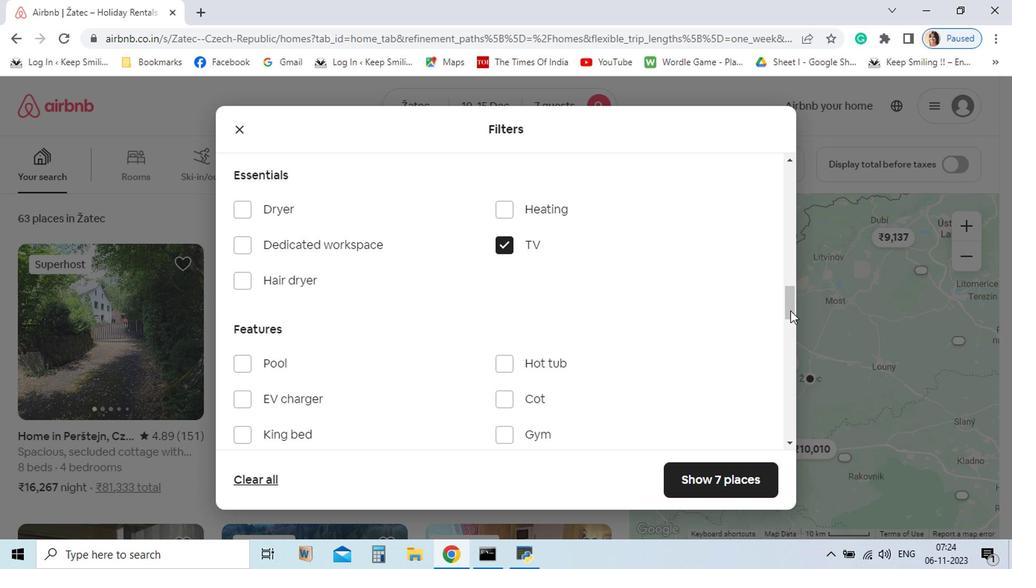 
Action: Mouse moved to (460, 274)
Screenshot: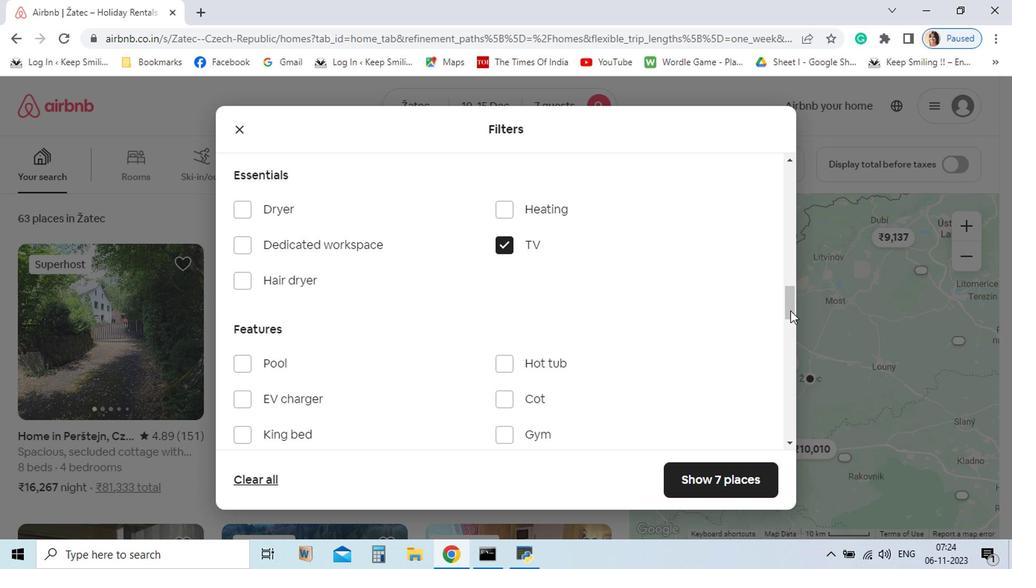 
Action: Mouse pressed left at (460, 274)
Screenshot: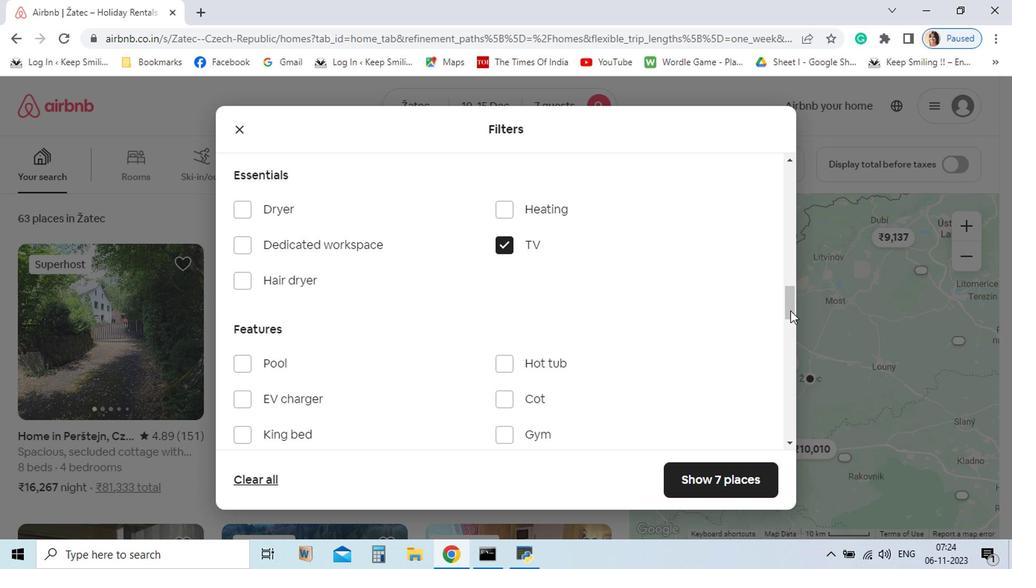 
Action: Mouse moved to (659, 320)
Screenshot: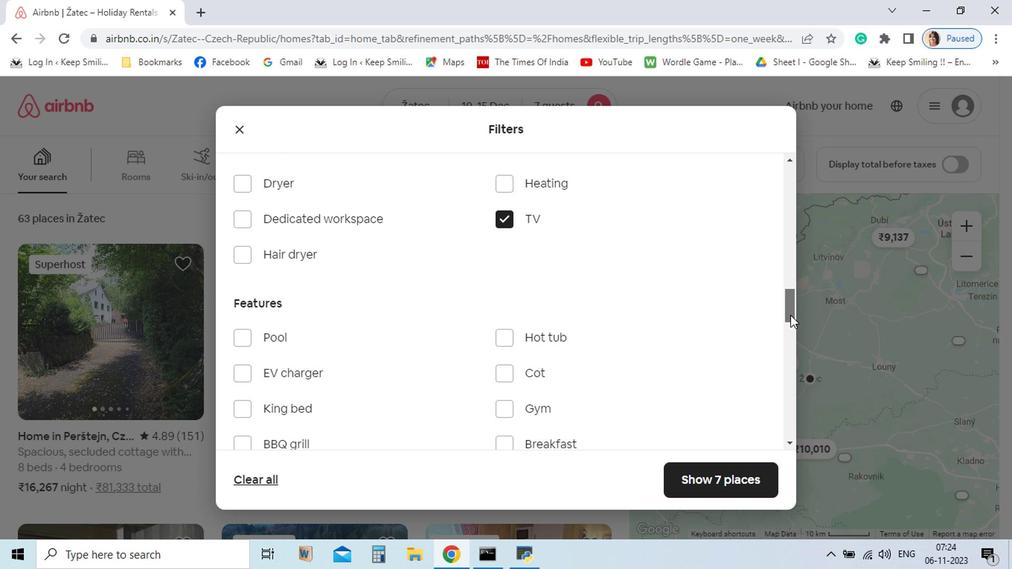 
Action: Mouse pressed left at (659, 320)
Screenshot: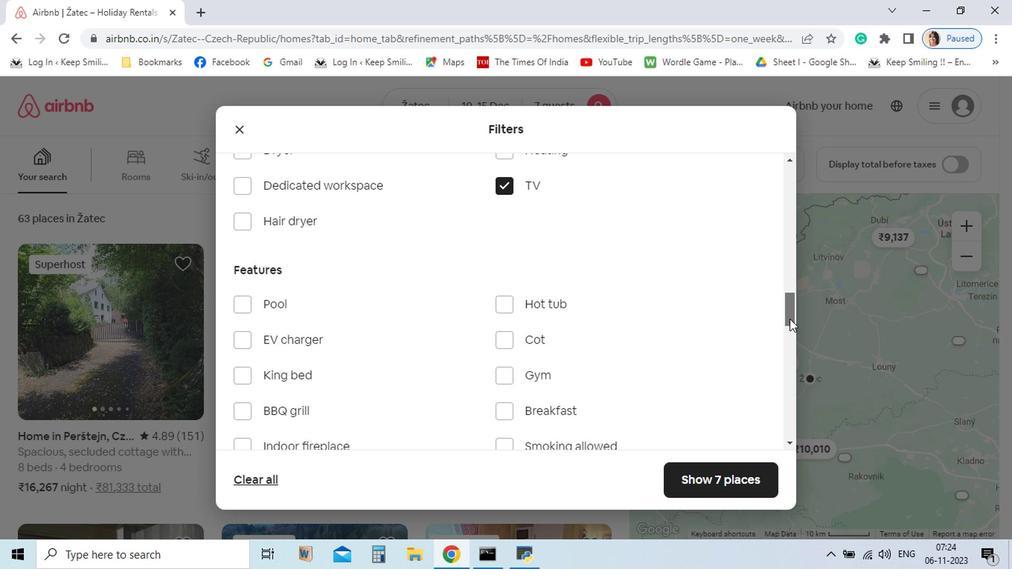 
Action: Mouse moved to (657, 327)
Screenshot: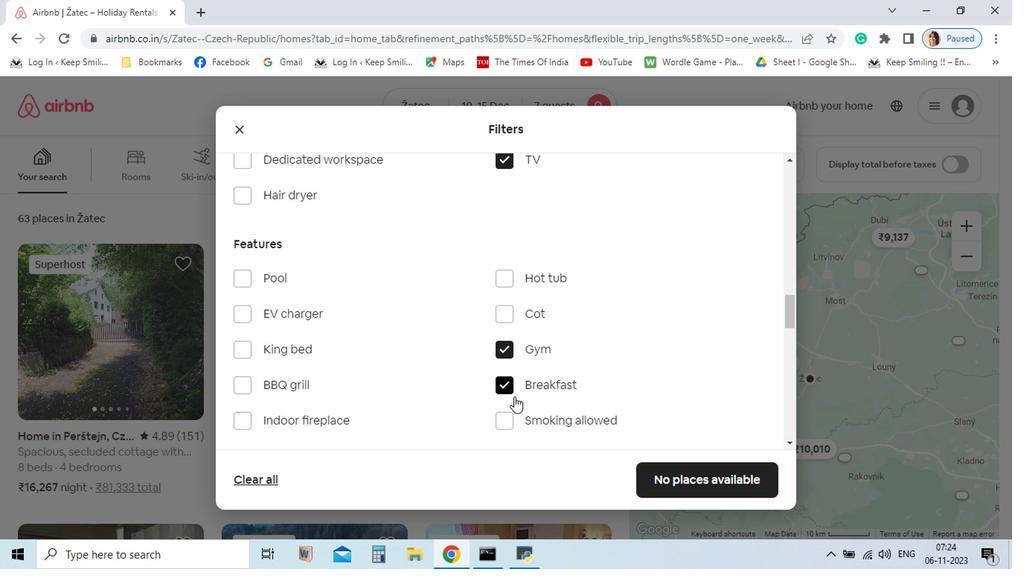 
Action: Mouse pressed left at (657, 327)
Screenshot: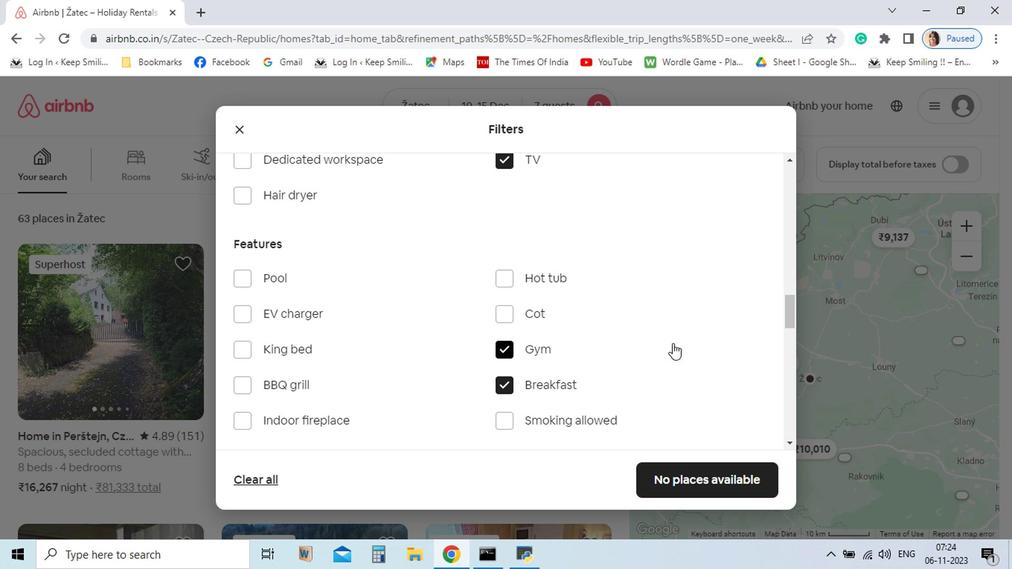 
Action: Mouse moved to (464, 350)
Screenshot: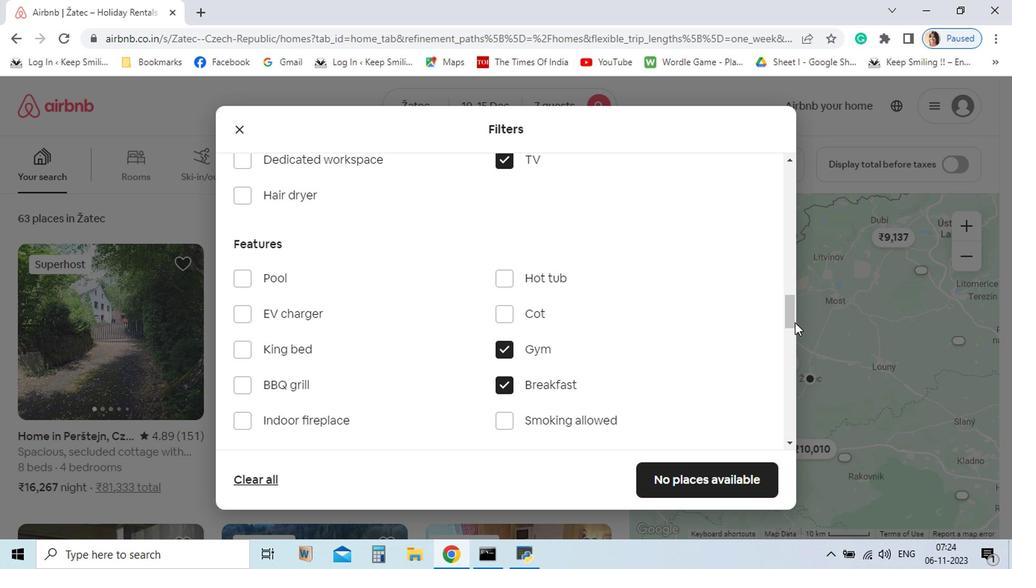 
Action: Mouse pressed left at (464, 350)
Screenshot: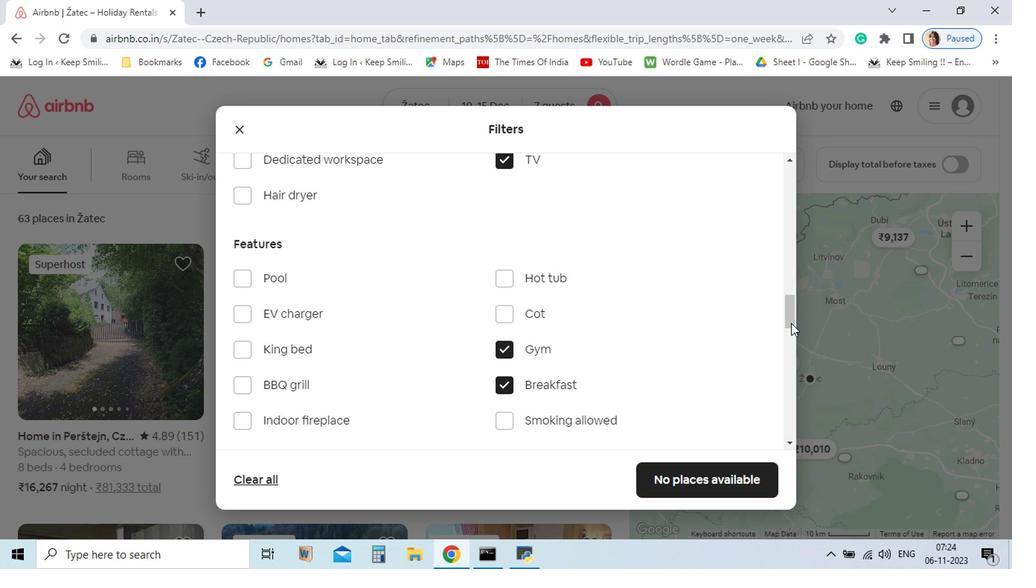 
Action: Mouse moved to (458, 374)
Screenshot: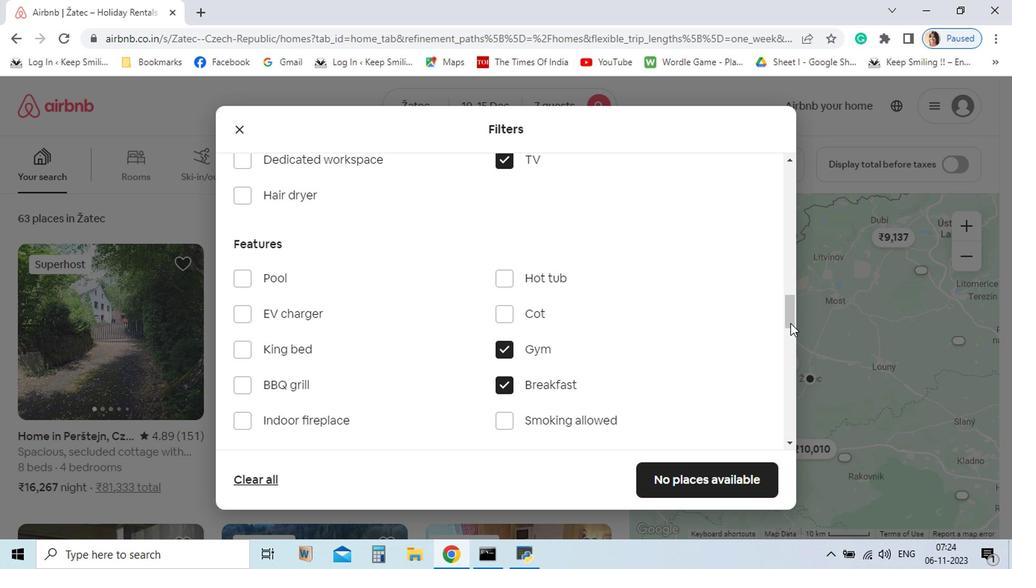 
Action: Mouse pressed left at (458, 374)
Screenshot: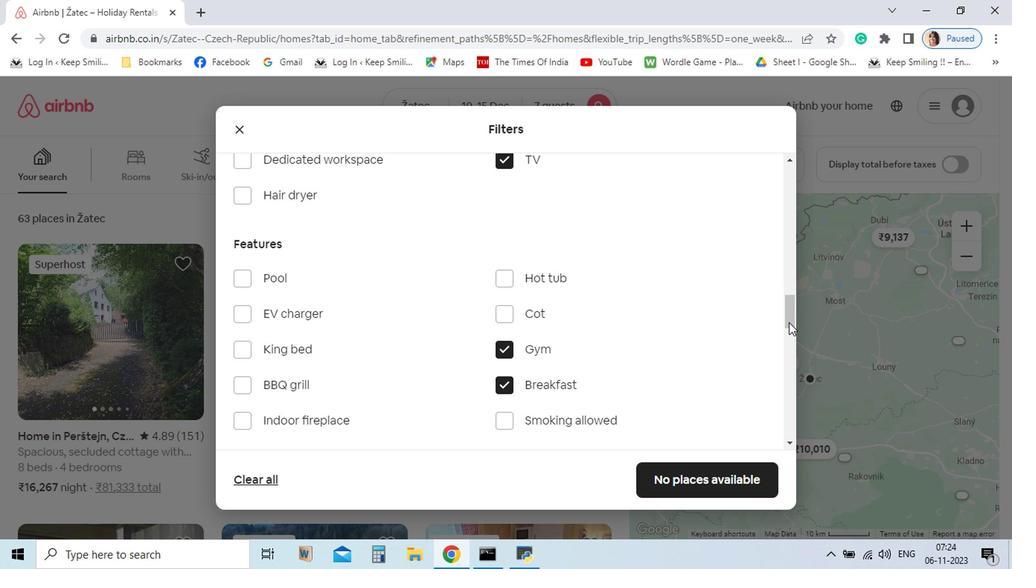 
Action: Mouse moved to (658, 325)
Screenshot: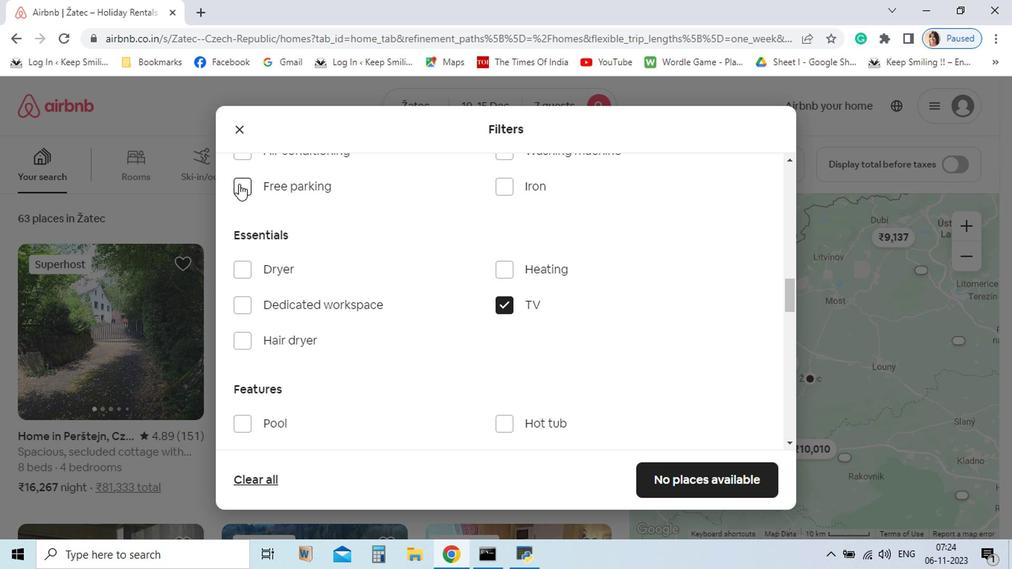
Action: Mouse pressed left at (658, 325)
Screenshot: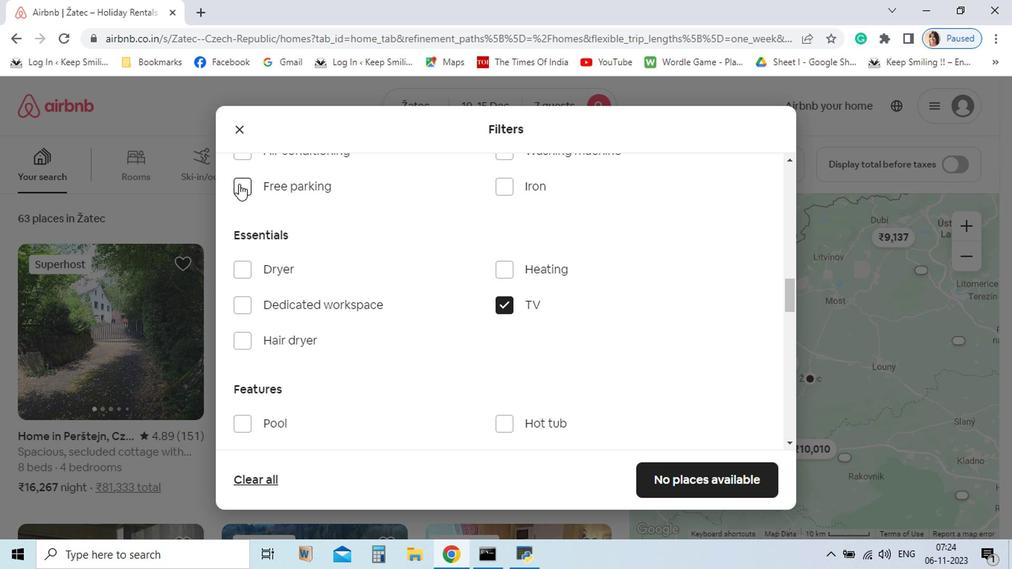 
Action: Mouse moved to (268, 230)
Screenshot: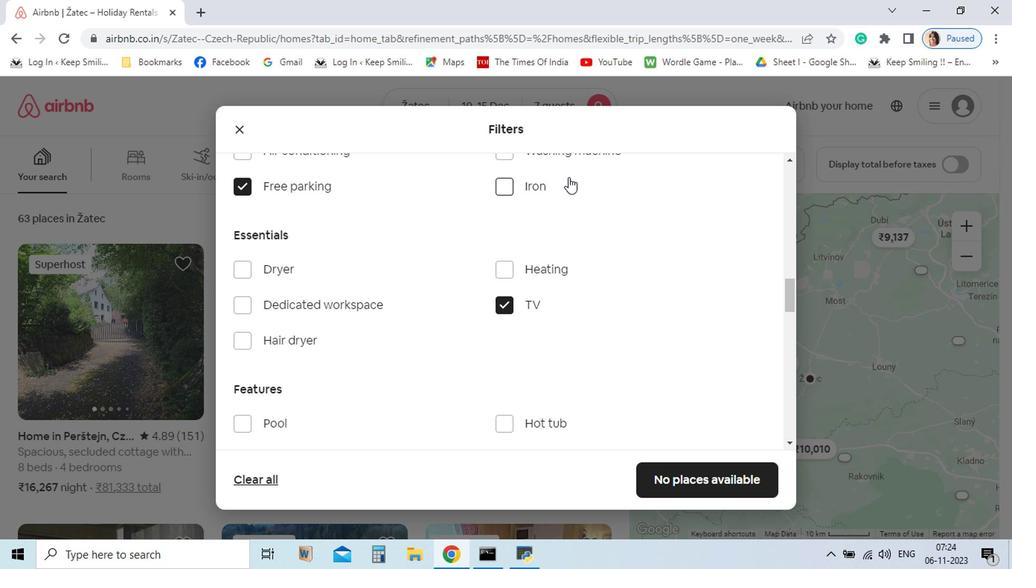 
Action: Mouse pressed left at (268, 230)
Screenshot: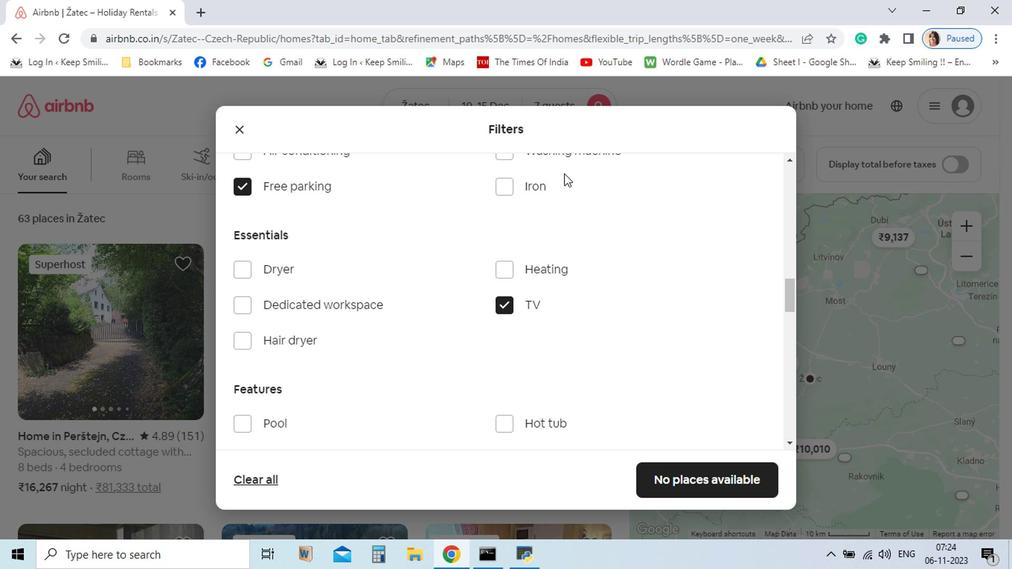 
Action: Mouse moved to (662, 316)
Screenshot: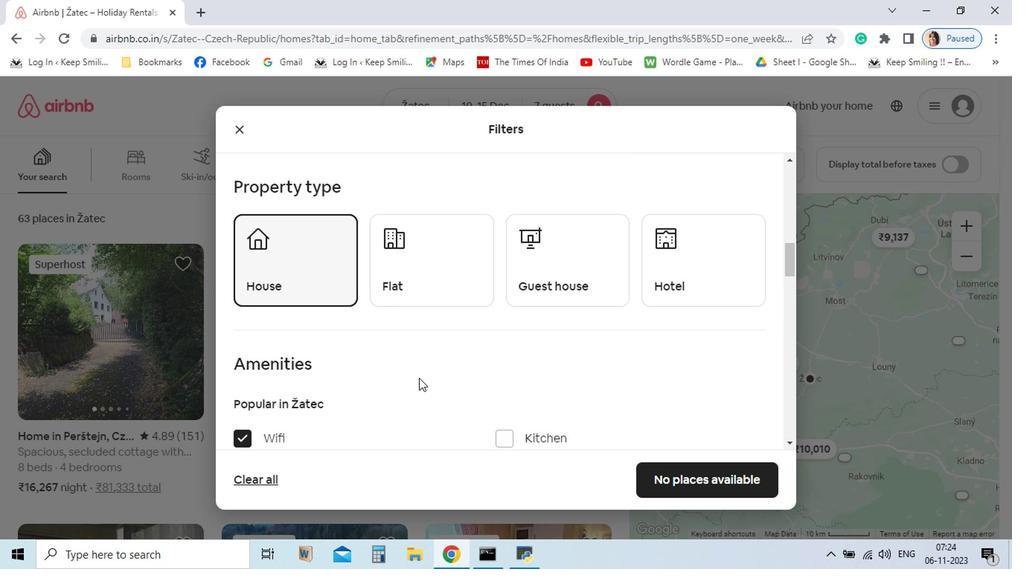 
Action: Mouse pressed left at (662, 316)
Screenshot: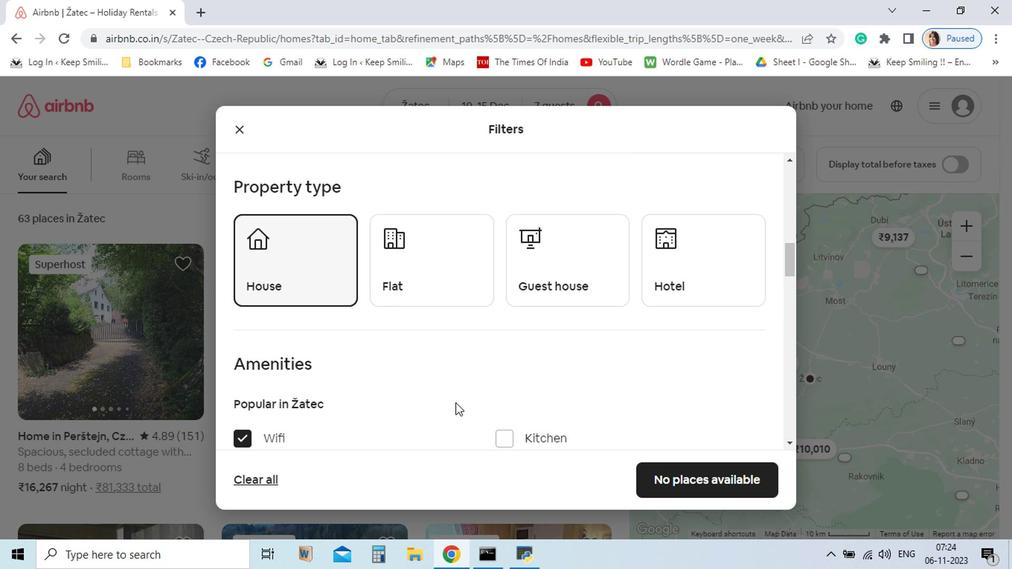 
Action: Mouse moved to (293, 274)
Screenshot: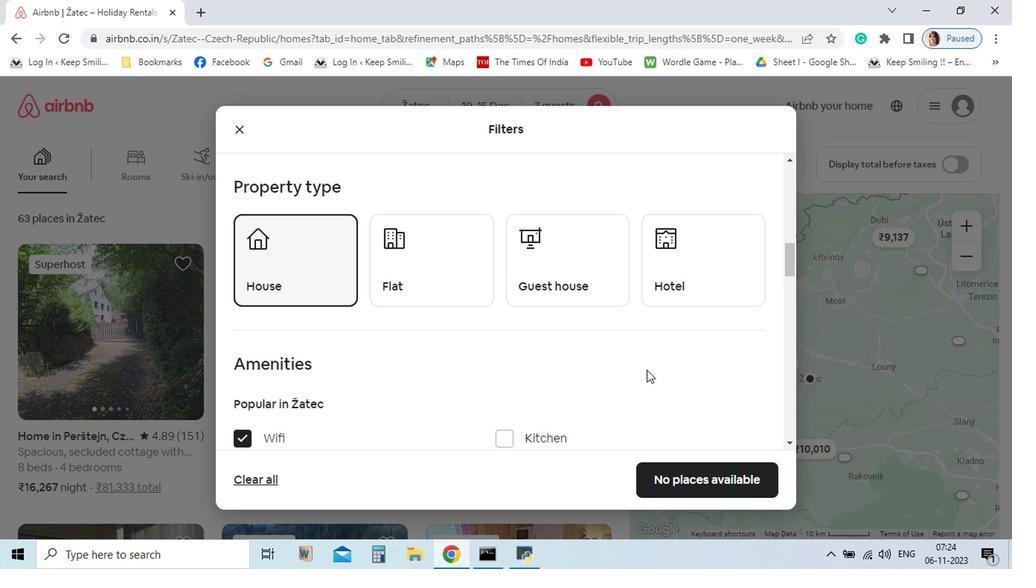 
Action: Mouse pressed left at (293, 274)
Screenshot: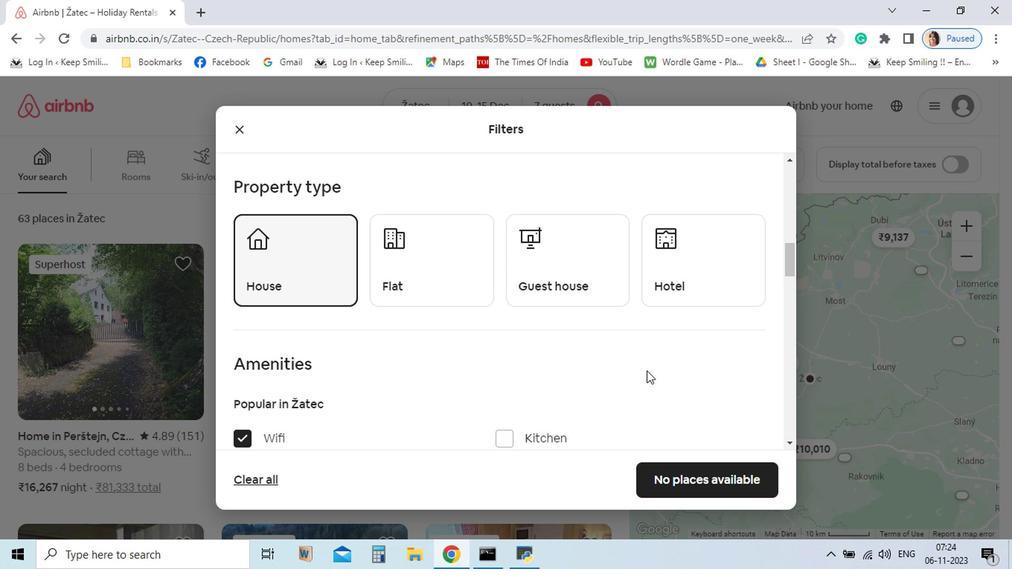 
Action: Mouse moved to (658, 285)
Screenshot: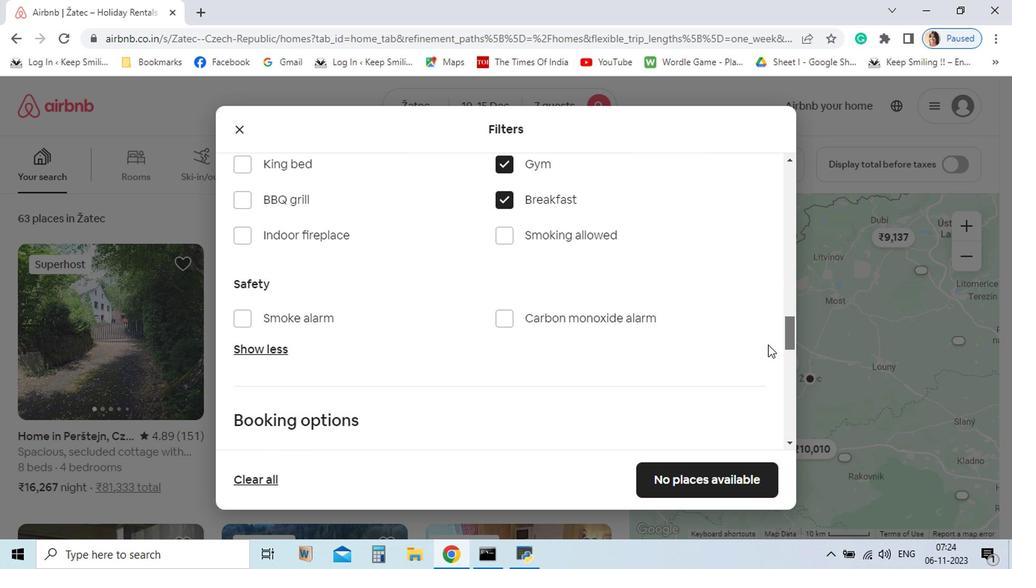 
Action: Mouse pressed left at (658, 285)
Screenshot: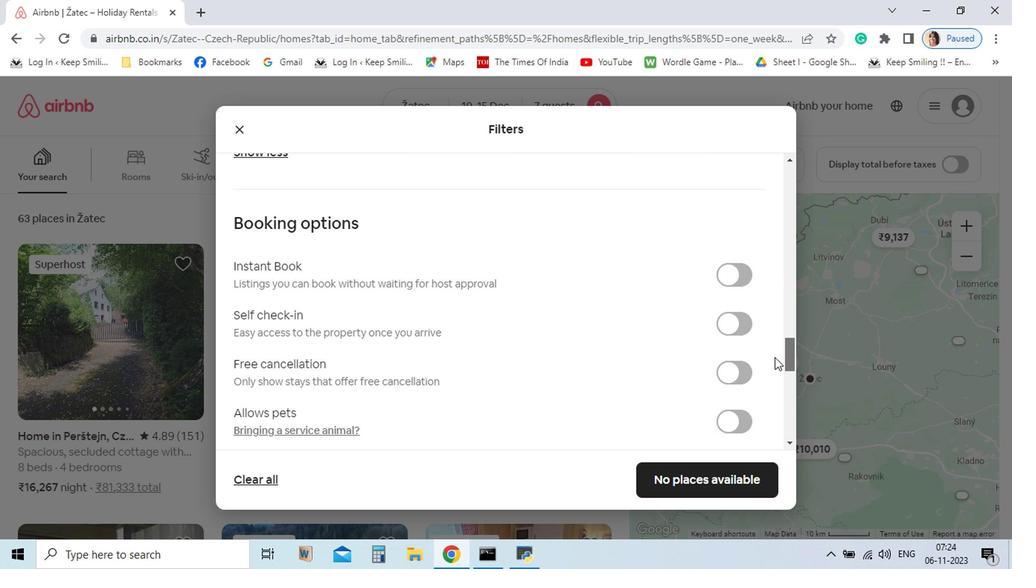 
Action: Mouse moved to (575, 445)
Screenshot: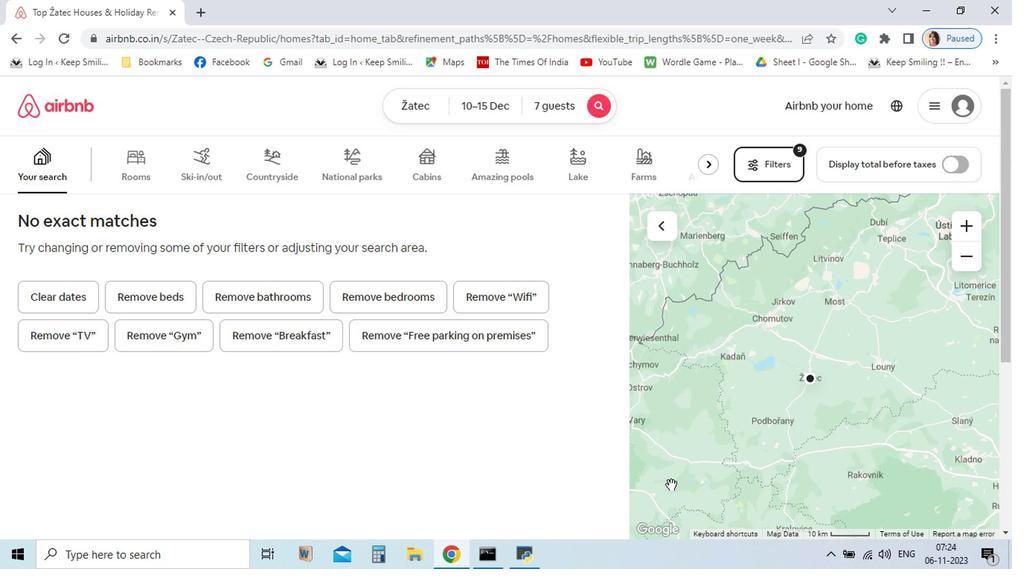 
Action: Mouse pressed left at (575, 445)
Screenshot: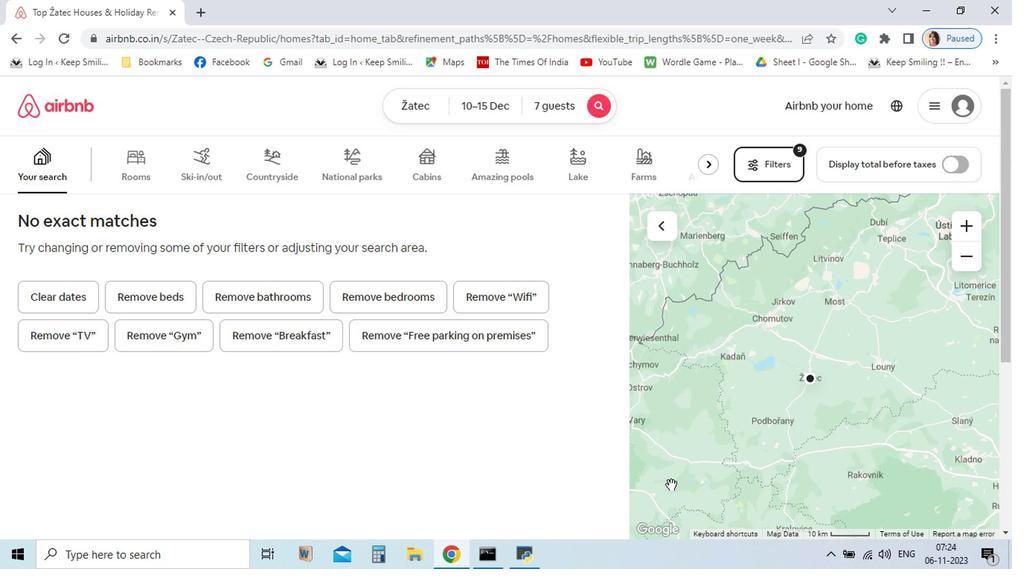
Action: Mouse moved to (574, 444)
Screenshot: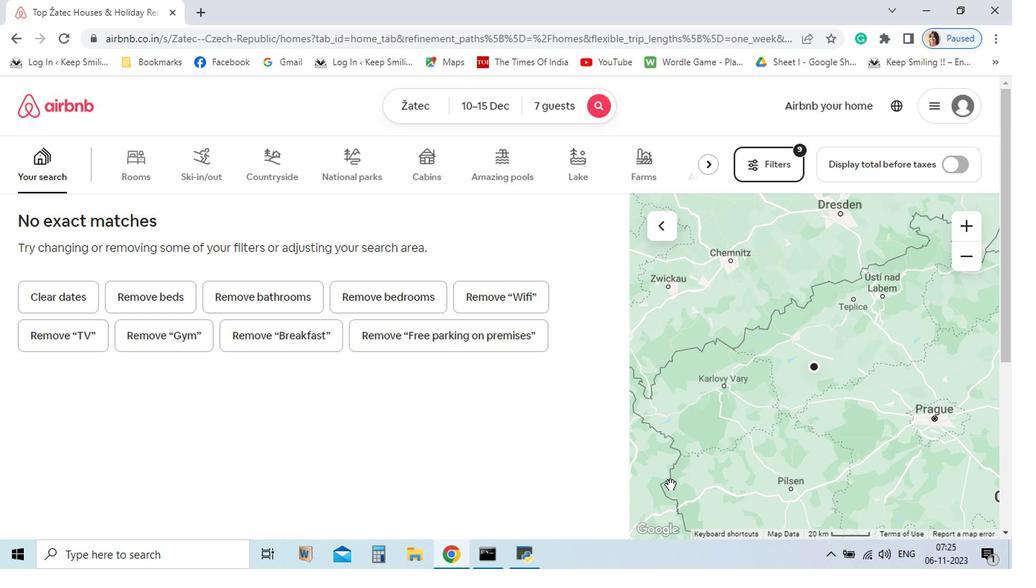 
